 Task: Add Attachment from Google Drive to Card Card0000000215 in Board Board0000000054 in Workspace WS0000000018 in Trello. Add Cover Orange to Card Card0000000215 in Board Board0000000054 in Workspace WS0000000018 in Trello. Add "Add Label …" with "Title" Title0000000215 to Button Button0000000215 to Card Card0000000215 in Board Board0000000054 in Workspace WS0000000018 in Trello. Add Description DS0000000215 to Card Card0000000215 in Board Board0000000054 in Workspace WS0000000018 in Trello. Add Comment CM0000000215 to Card Card0000000215 in Board Board0000000054 in Workspace WS0000000018 in Trello
Action: Mouse moved to (366, 408)
Screenshot: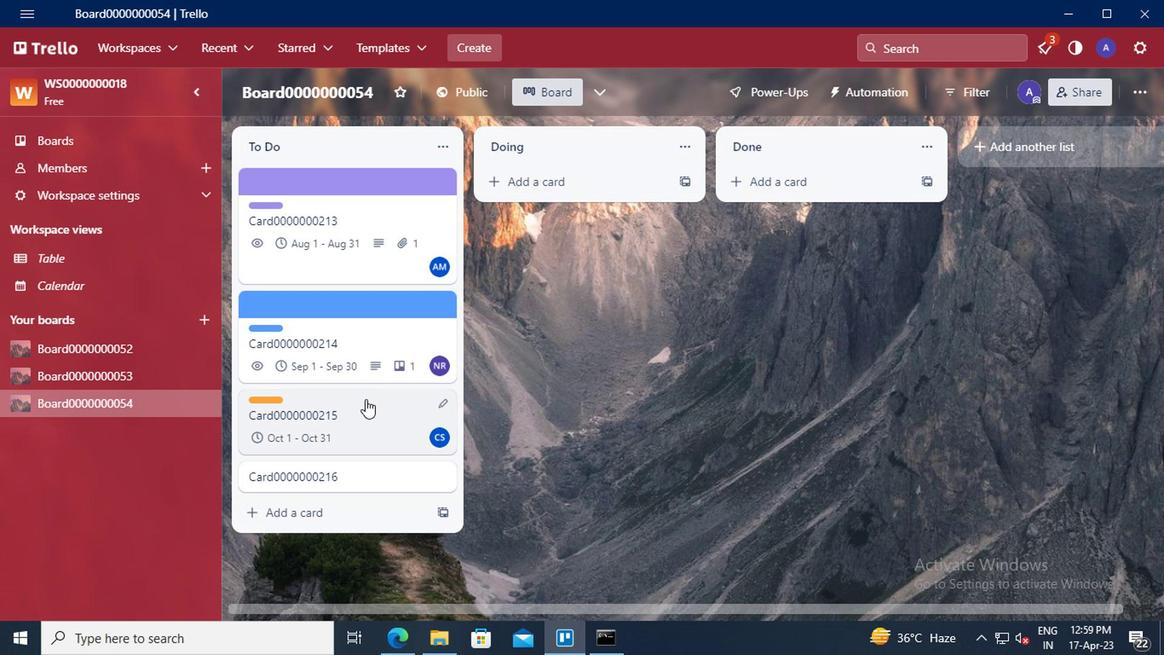 
Action: Mouse pressed left at (366, 408)
Screenshot: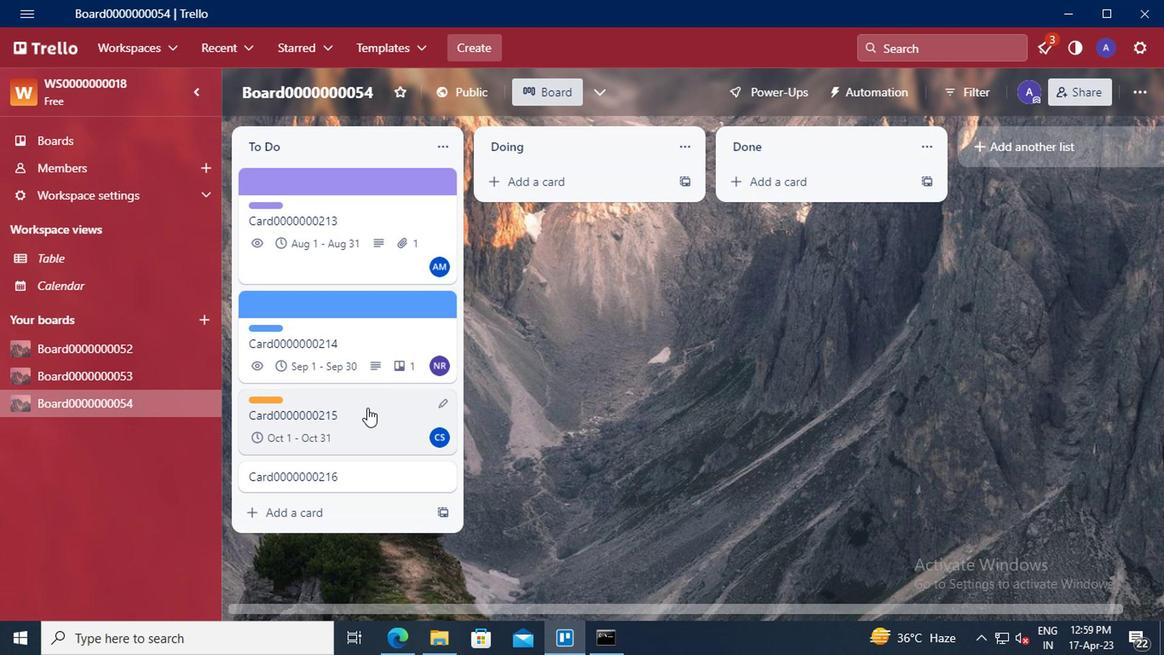 
Action: Mouse moved to (789, 299)
Screenshot: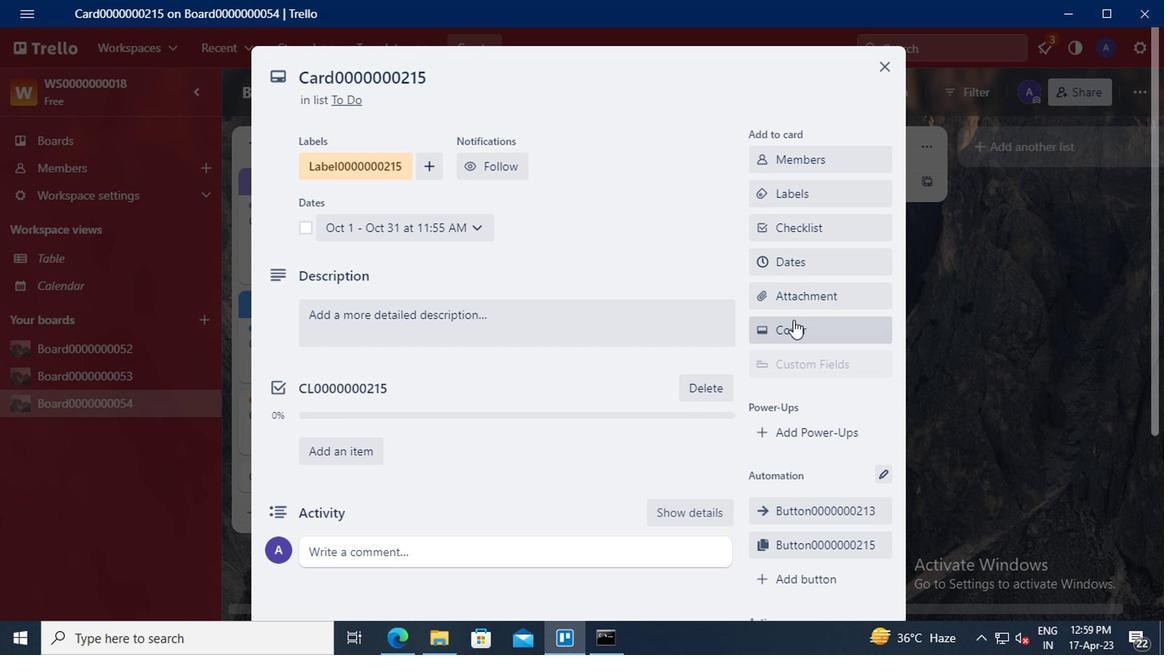 
Action: Mouse pressed left at (789, 299)
Screenshot: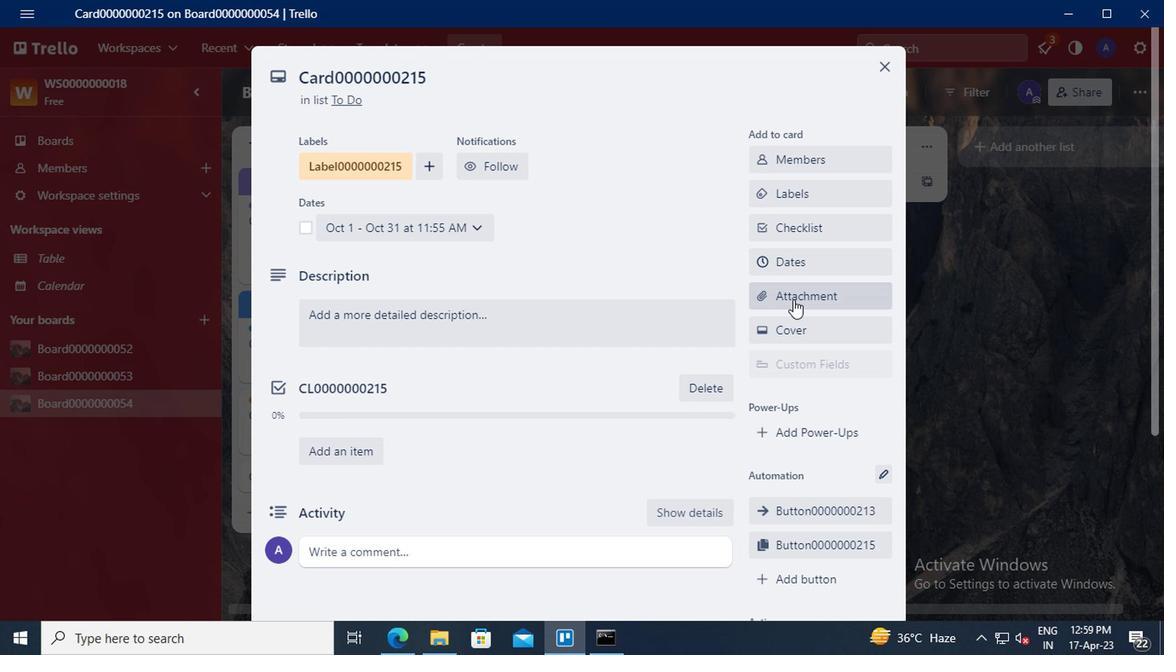 
Action: Mouse moved to (789, 206)
Screenshot: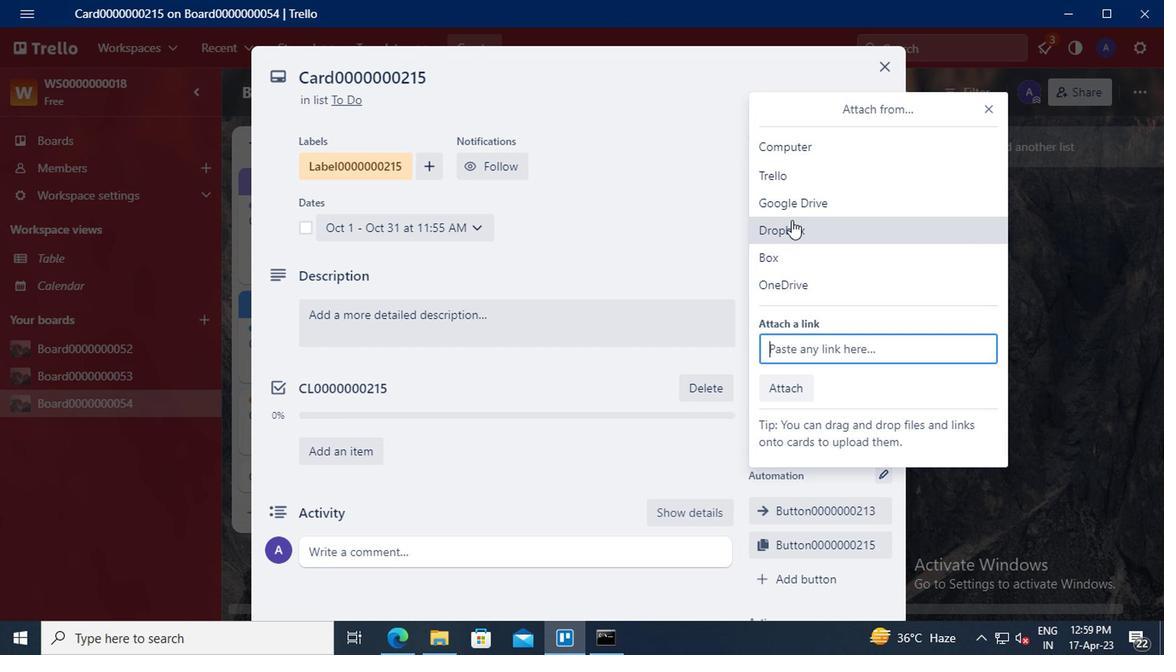 
Action: Mouse pressed left at (789, 206)
Screenshot: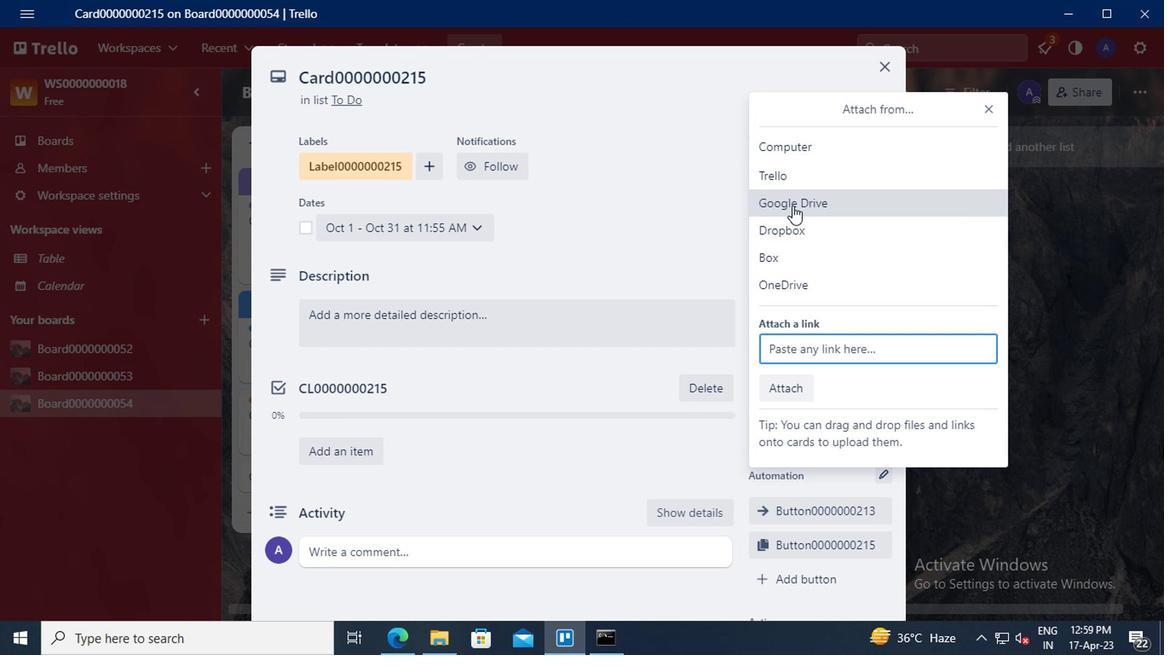 
Action: Mouse moved to (266, 285)
Screenshot: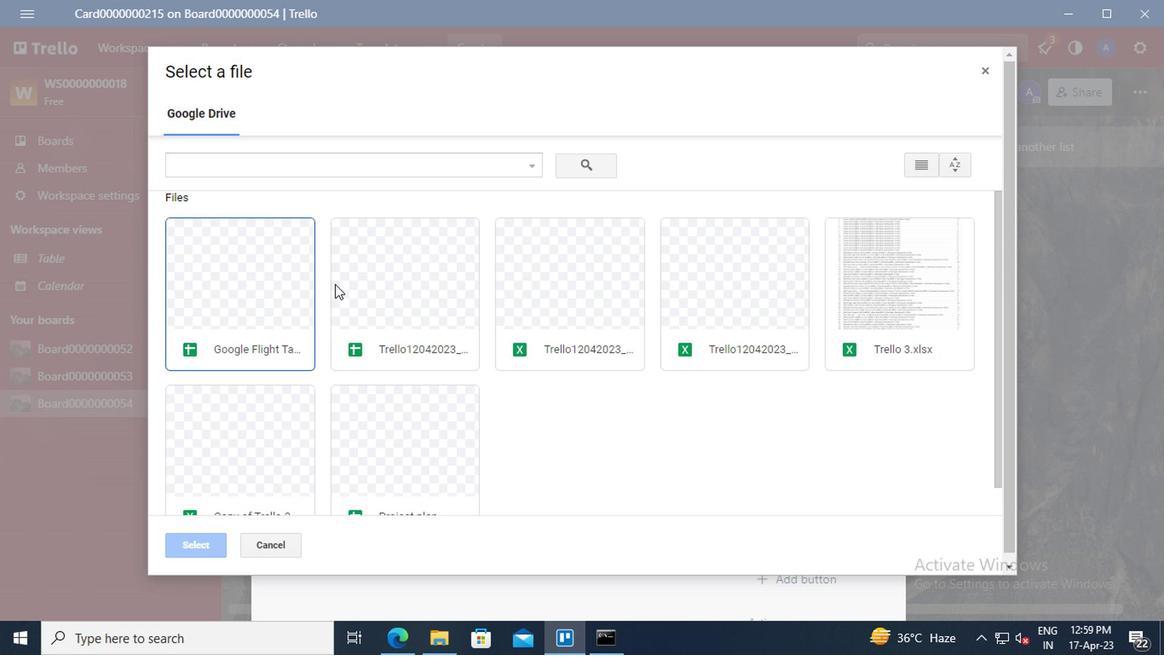 
Action: Mouse pressed left at (266, 285)
Screenshot: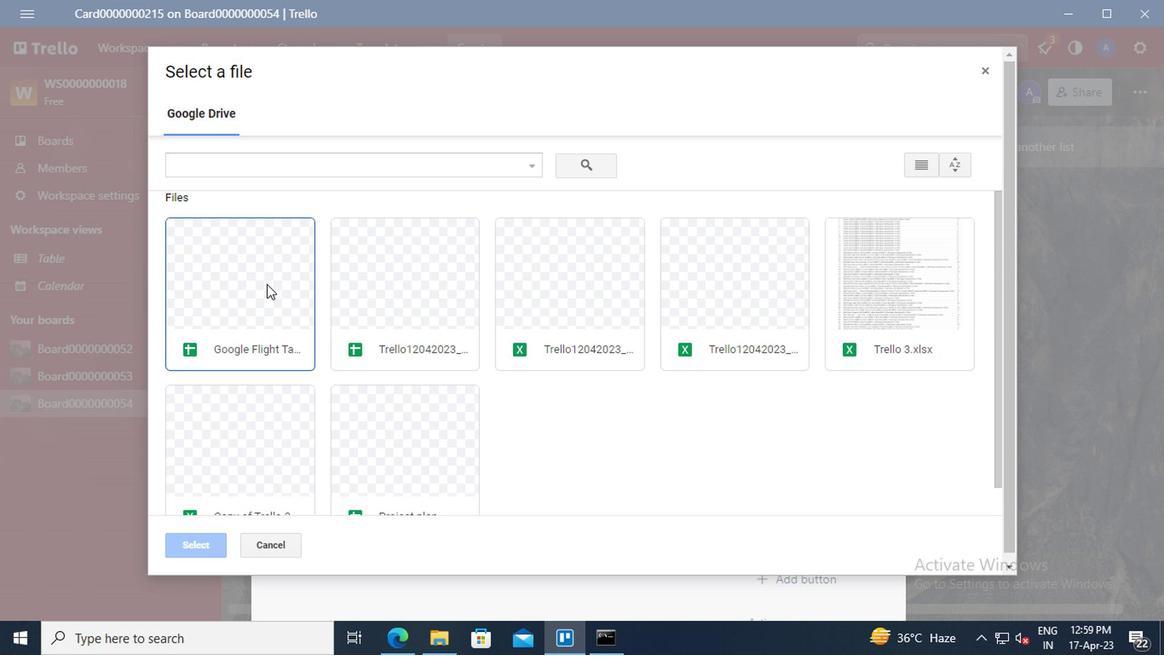 
Action: Mouse moved to (212, 551)
Screenshot: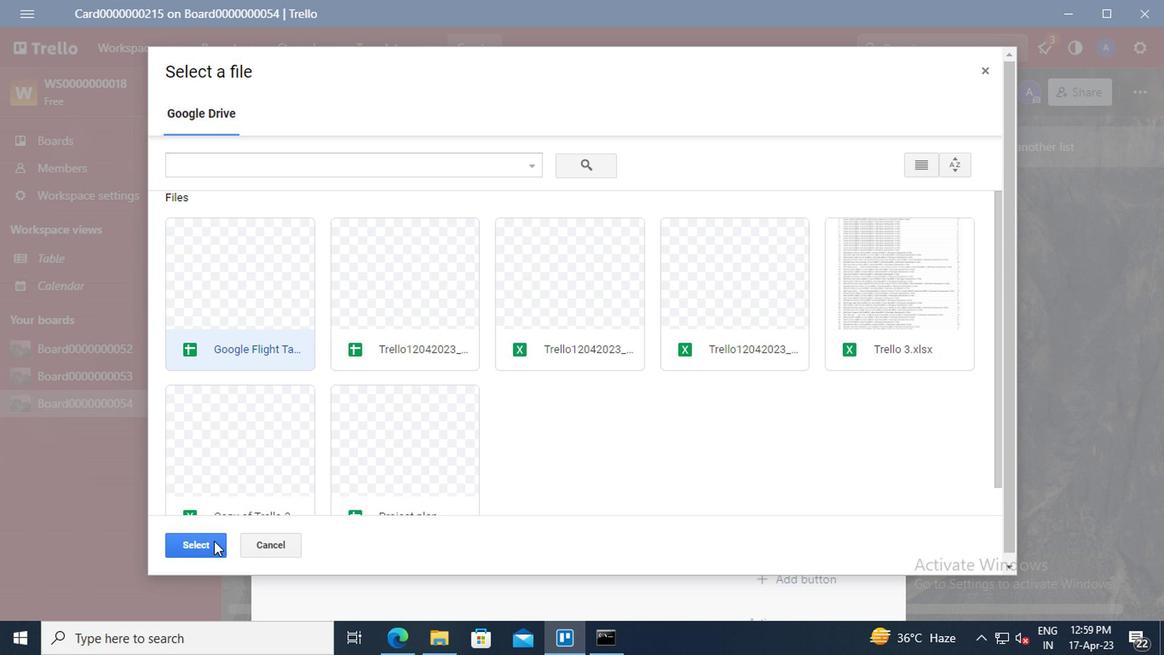 
Action: Mouse pressed left at (212, 551)
Screenshot: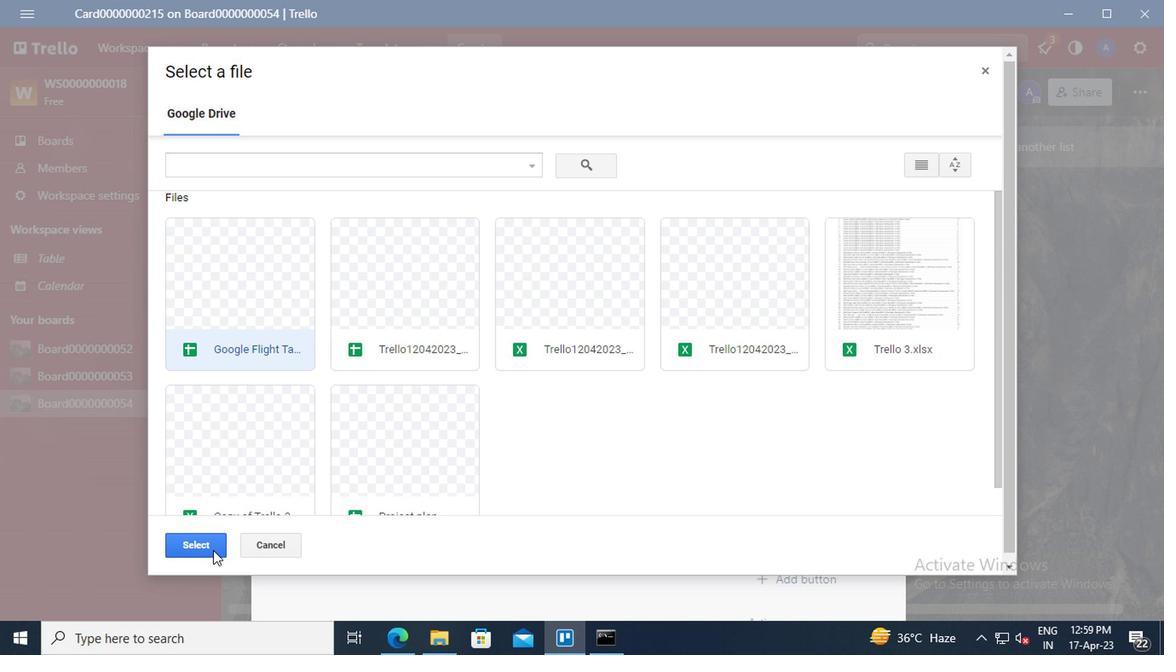 
Action: Mouse moved to (778, 332)
Screenshot: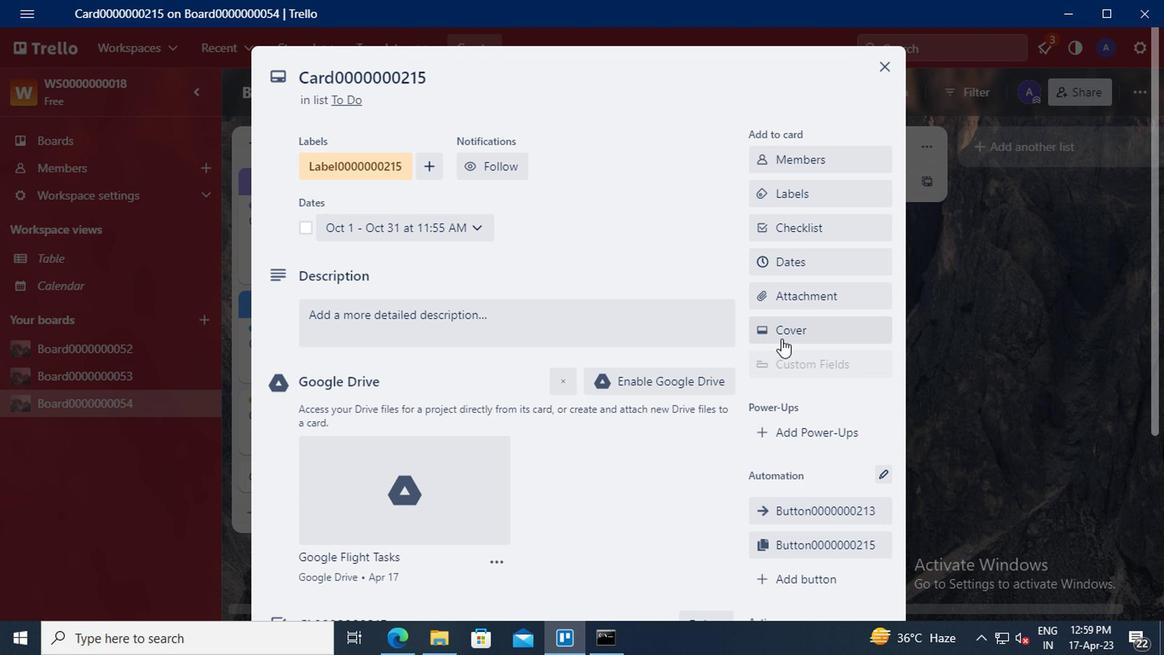 
Action: Mouse pressed left at (778, 332)
Screenshot: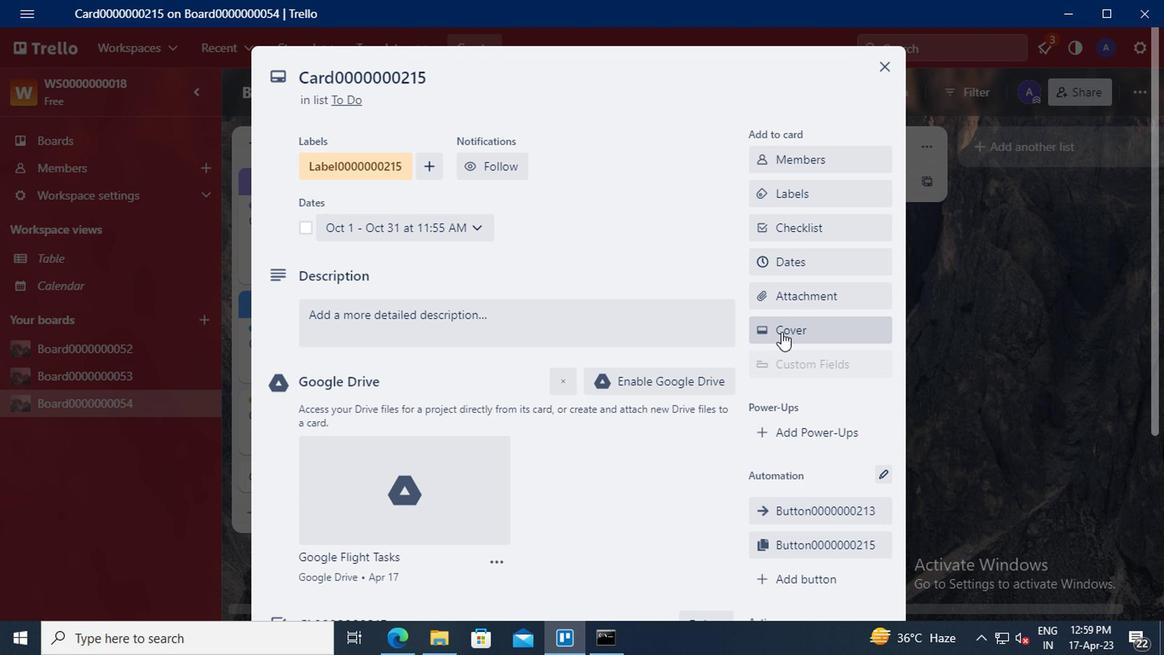 
Action: Mouse moved to (869, 282)
Screenshot: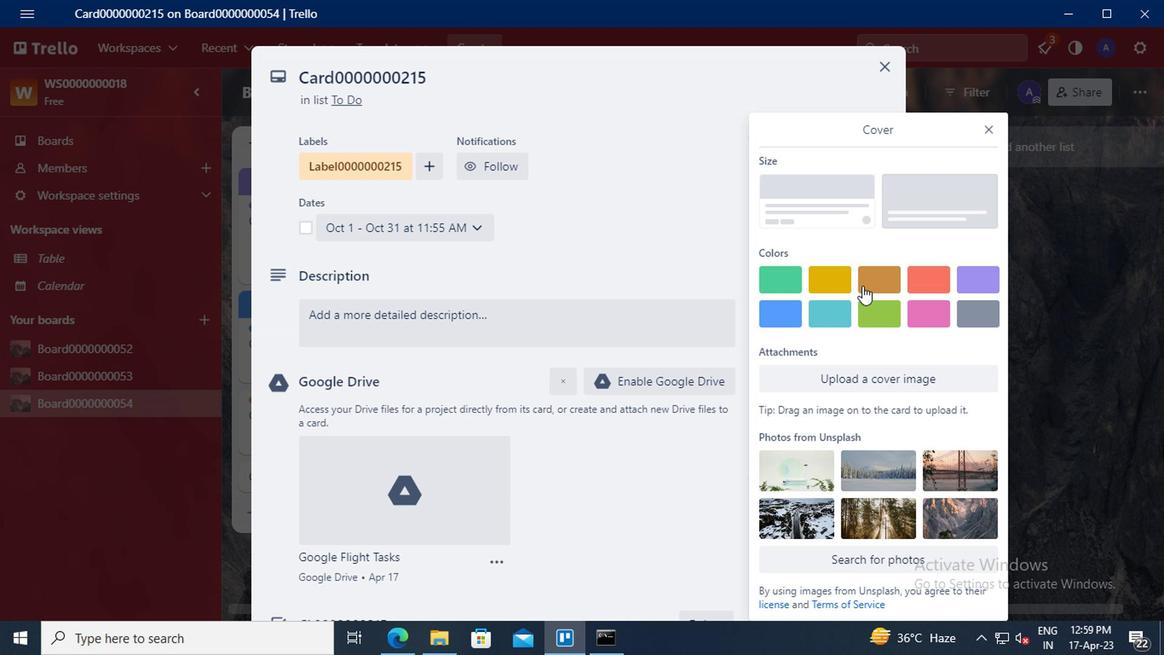 
Action: Mouse pressed left at (869, 282)
Screenshot: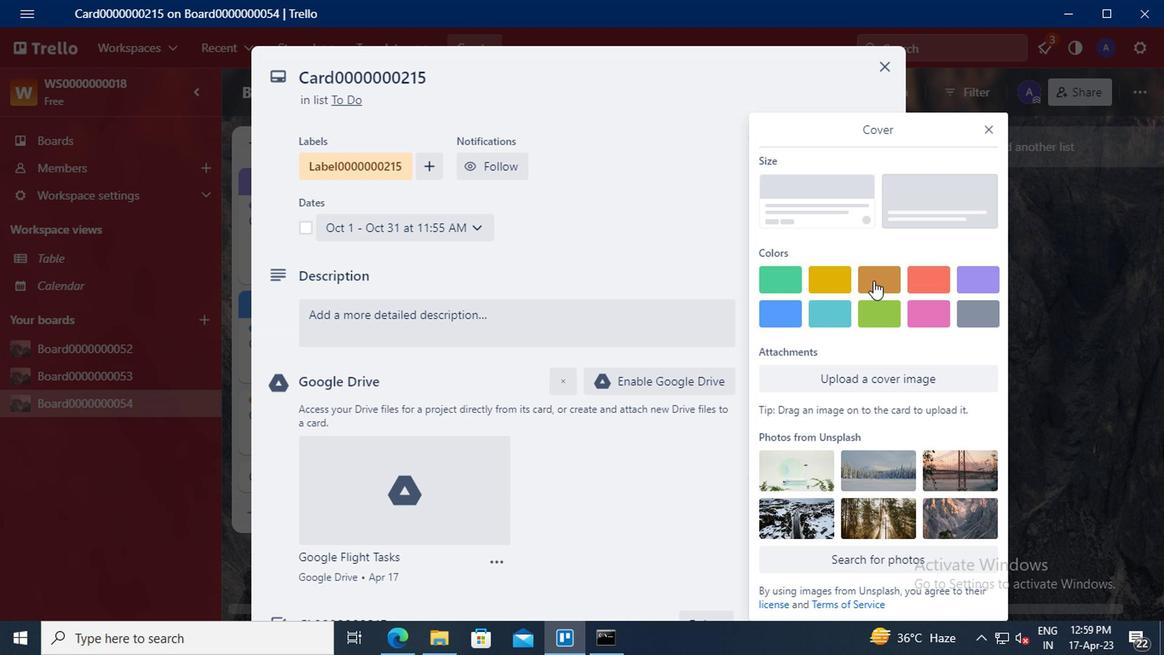 
Action: Mouse moved to (985, 97)
Screenshot: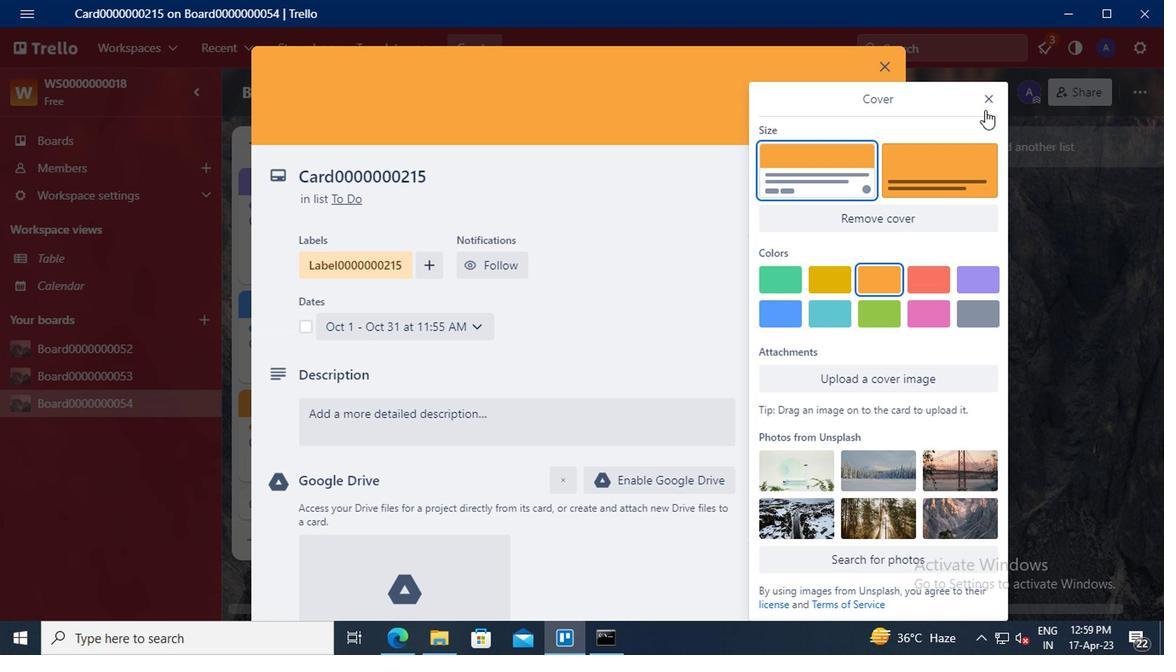 
Action: Mouse pressed left at (985, 97)
Screenshot: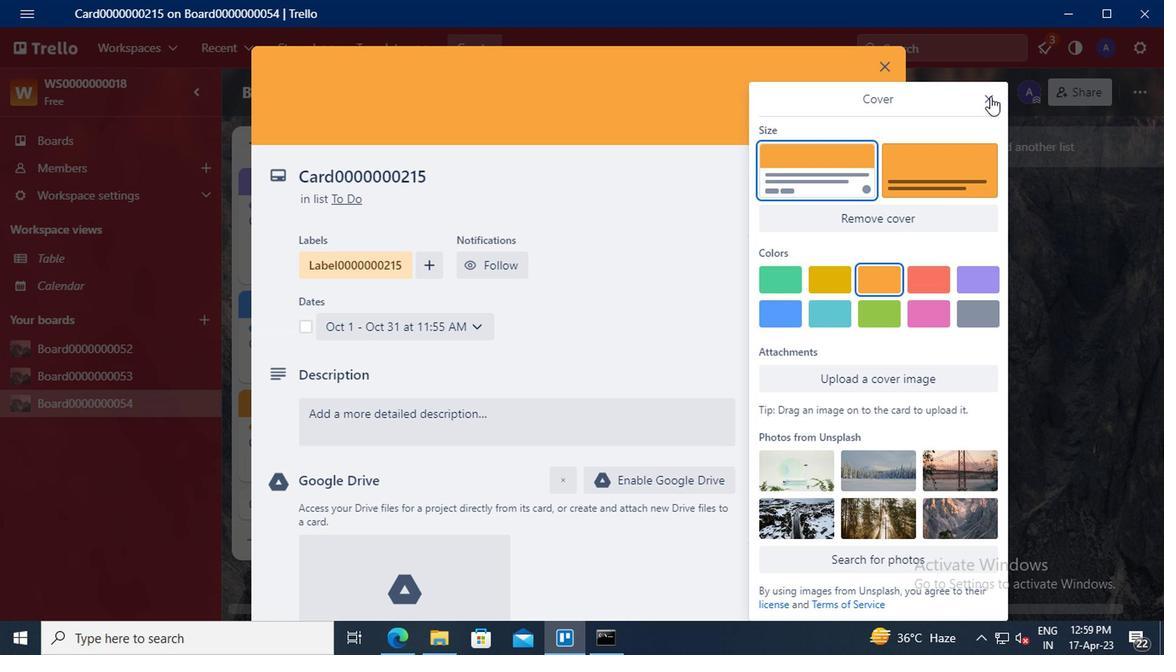 
Action: Mouse moved to (826, 269)
Screenshot: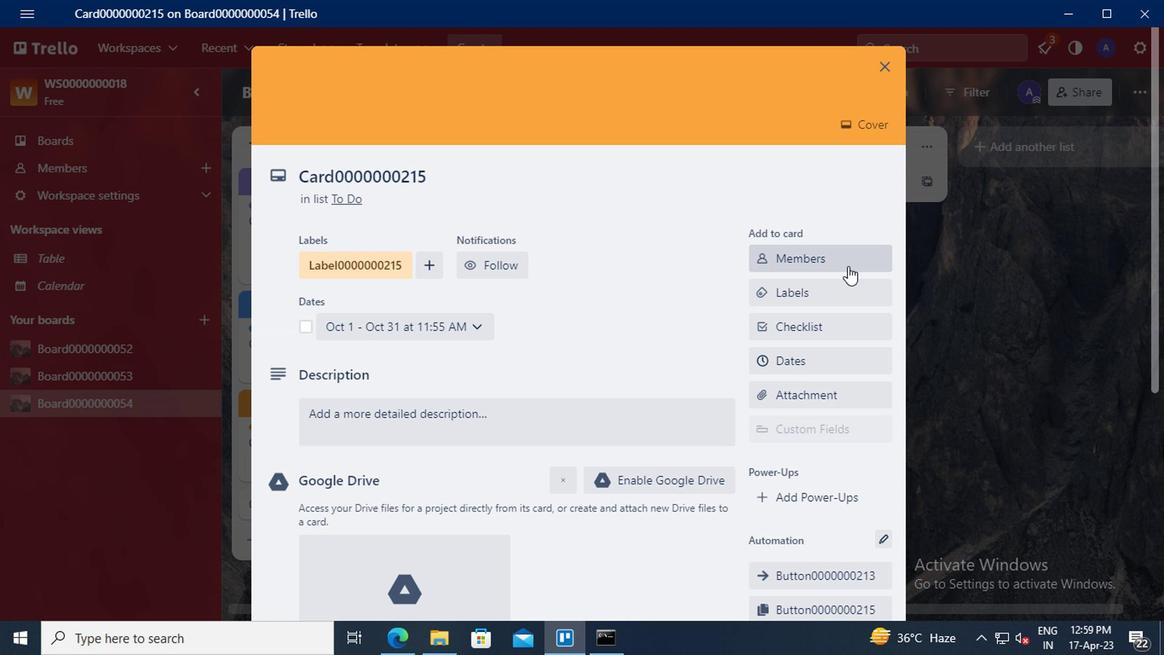 
Action: Mouse scrolled (826, 269) with delta (0, 0)
Screenshot: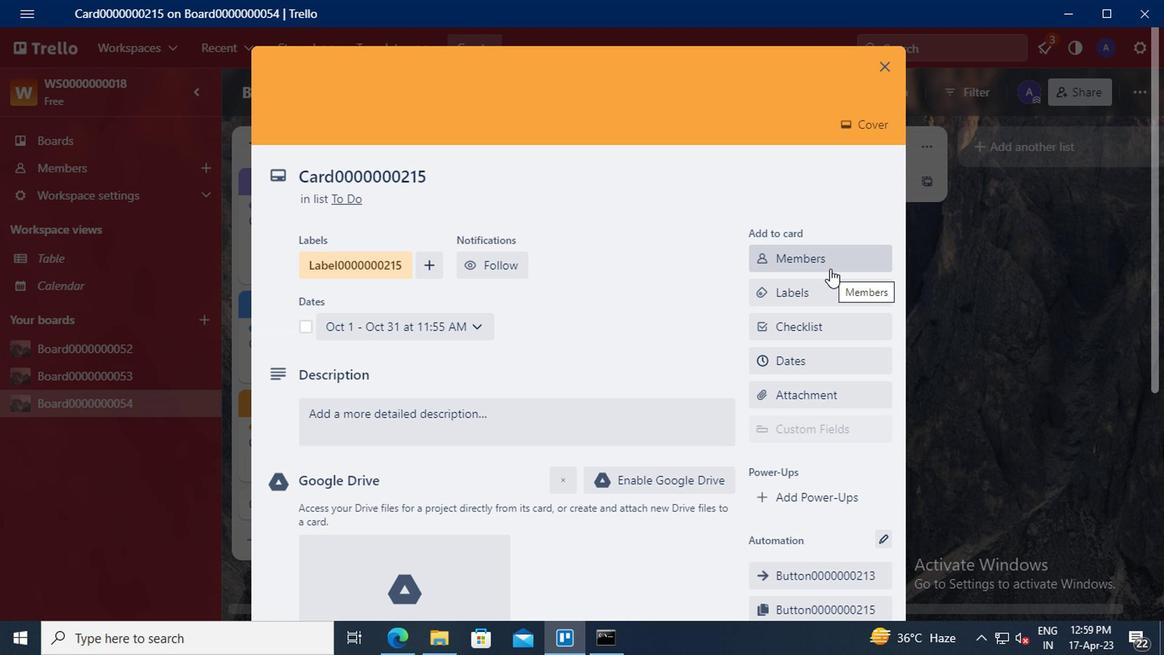 
Action: Mouse scrolled (826, 269) with delta (0, 0)
Screenshot: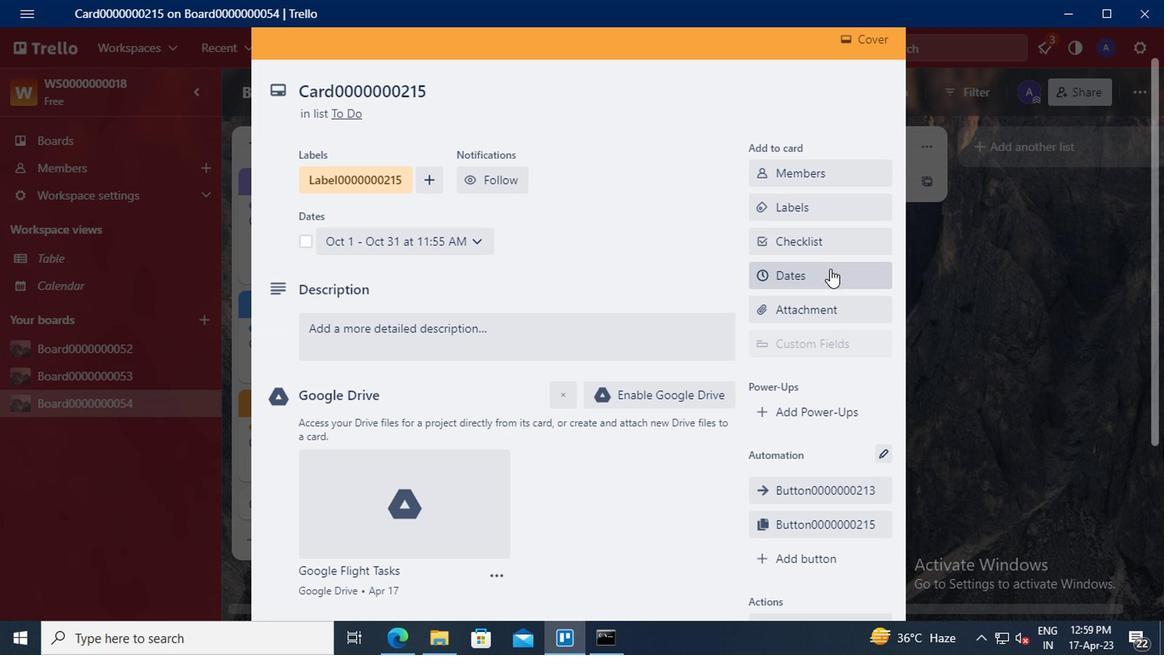 
Action: Mouse moved to (821, 345)
Screenshot: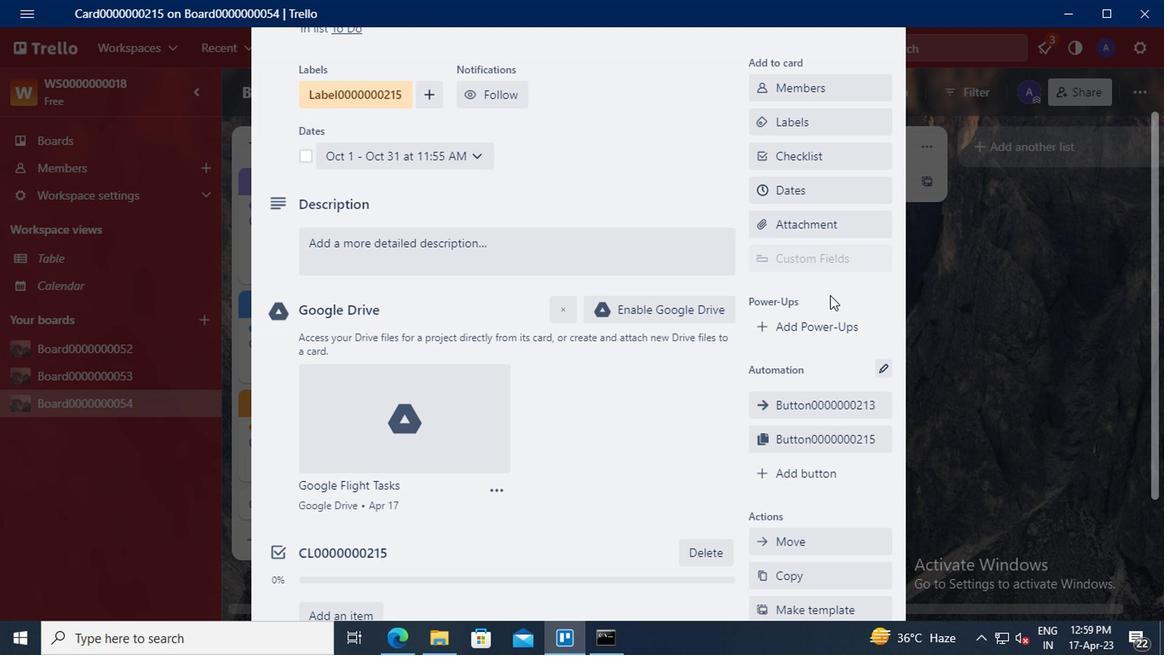 
Action: Mouse scrolled (821, 343) with delta (0, -1)
Screenshot: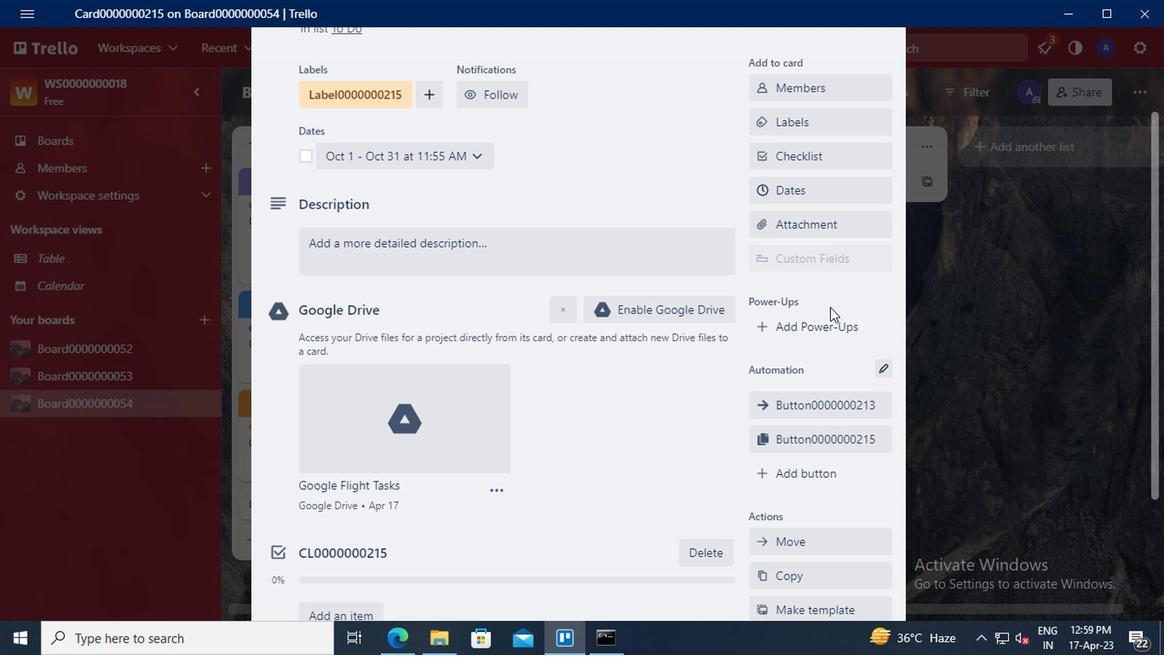 
Action: Mouse moved to (823, 382)
Screenshot: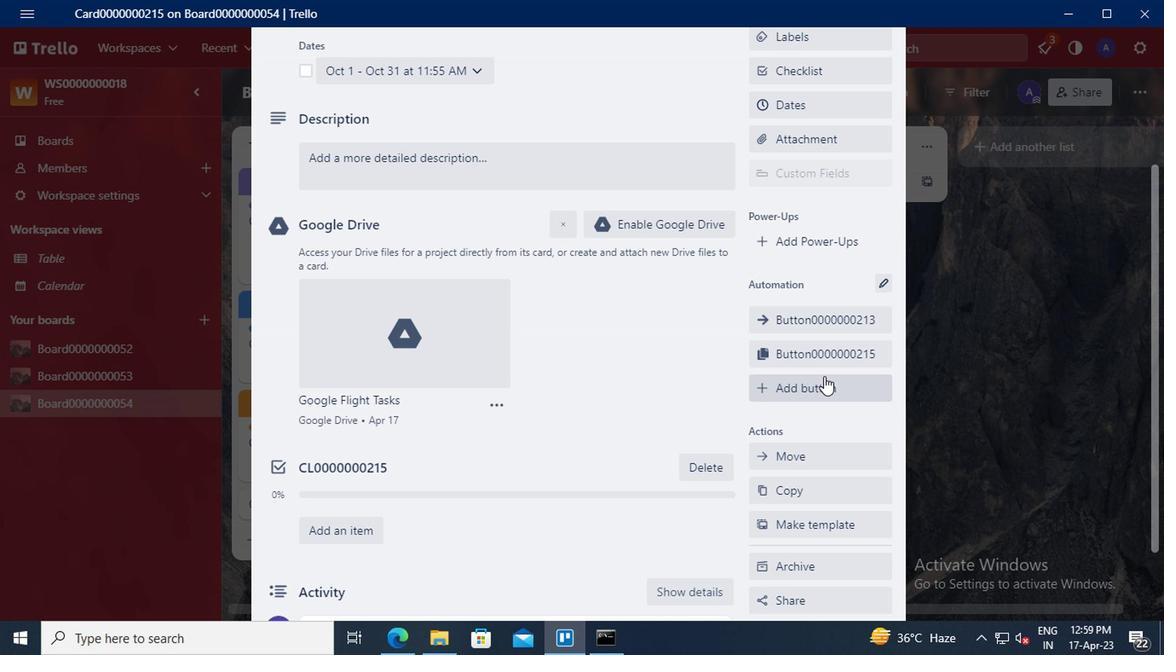 
Action: Mouse pressed left at (823, 382)
Screenshot: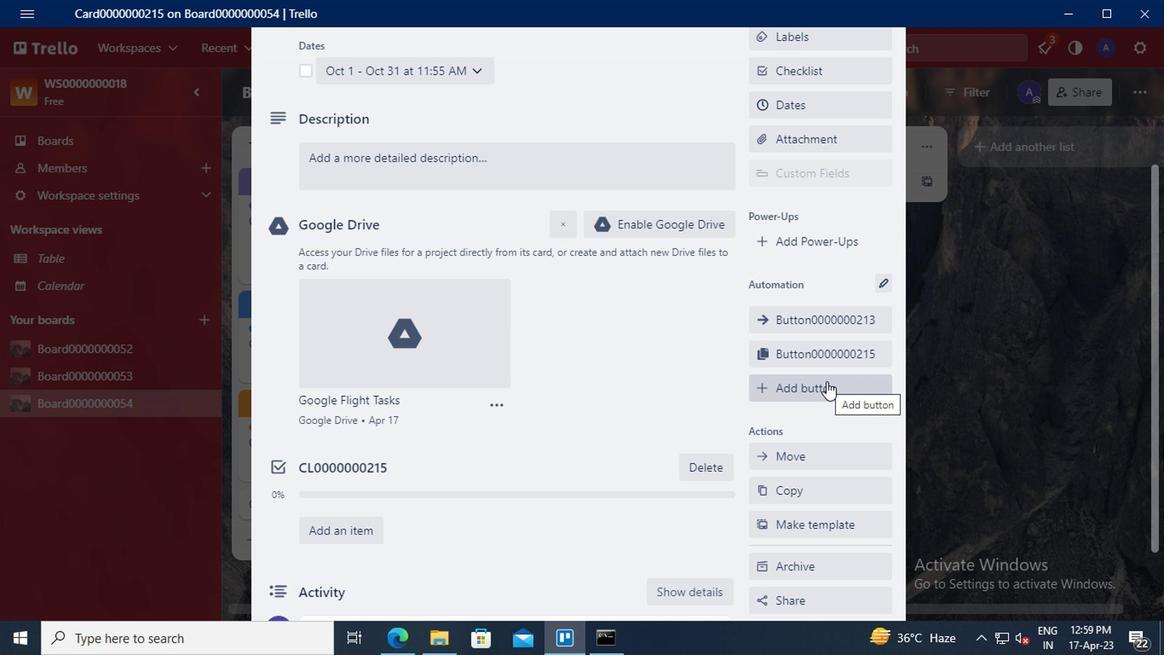 
Action: Mouse moved to (823, 233)
Screenshot: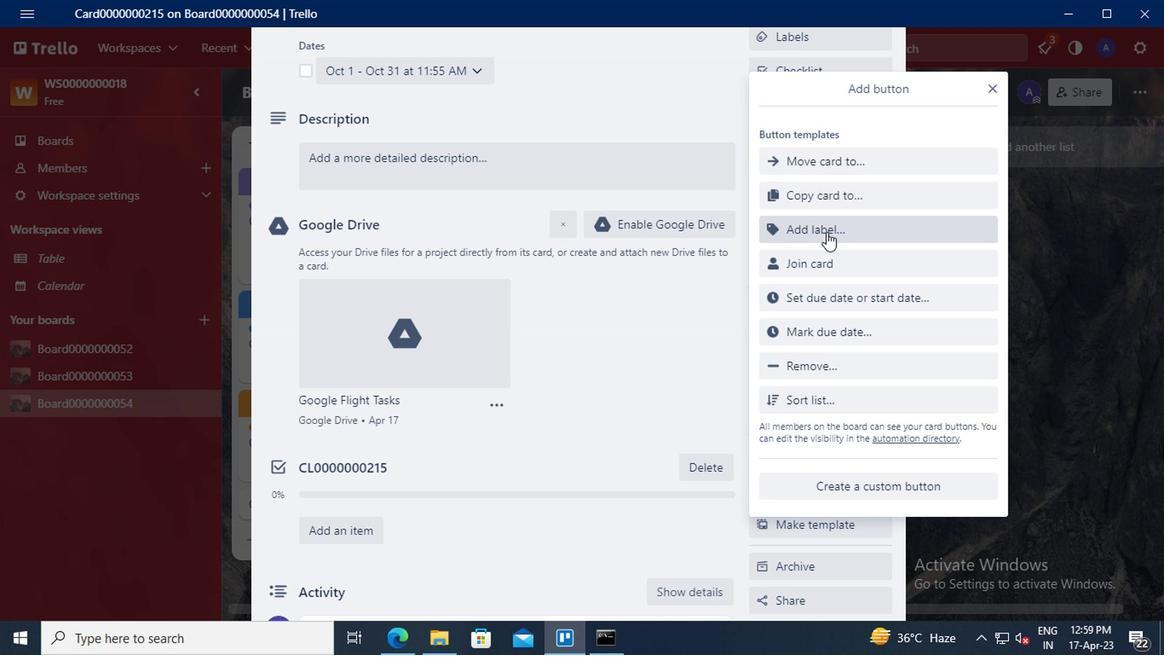 
Action: Mouse pressed left at (823, 233)
Screenshot: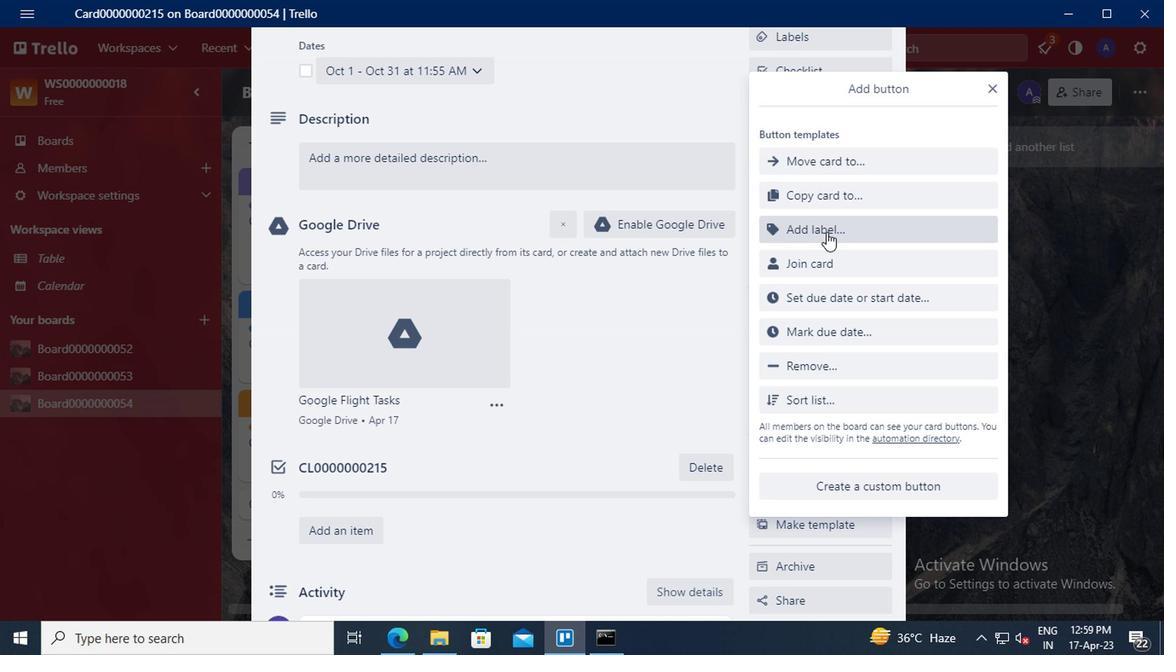 
Action: Mouse moved to (836, 166)
Screenshot: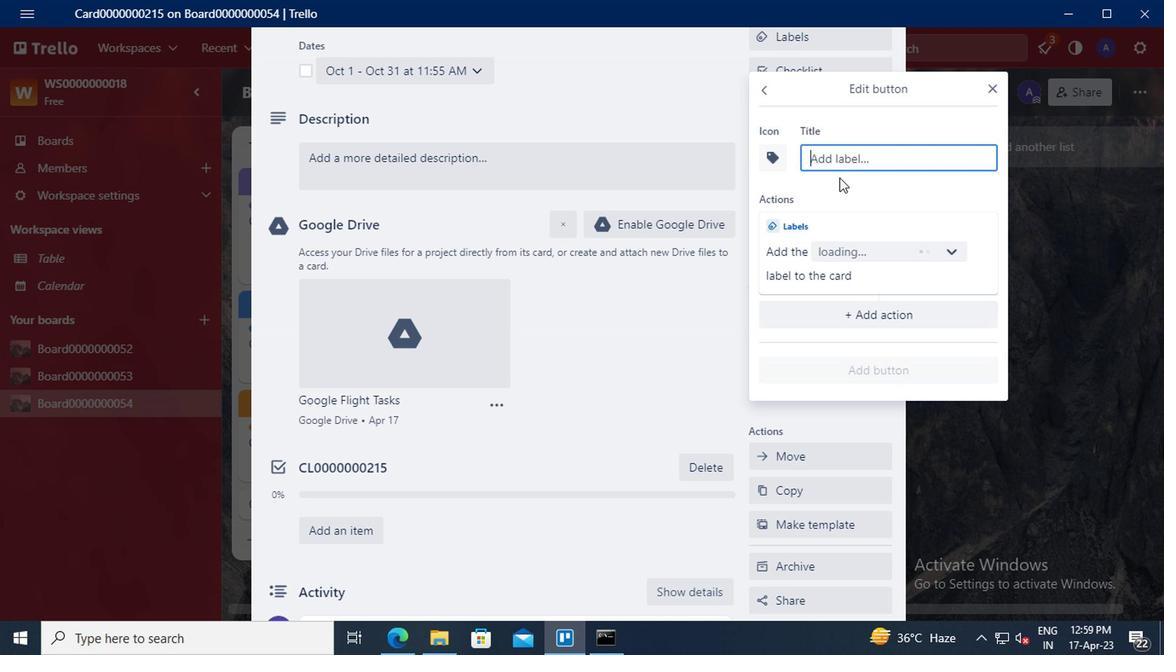 
Action: Mouse pressed left at (836, 166)
Screenshot: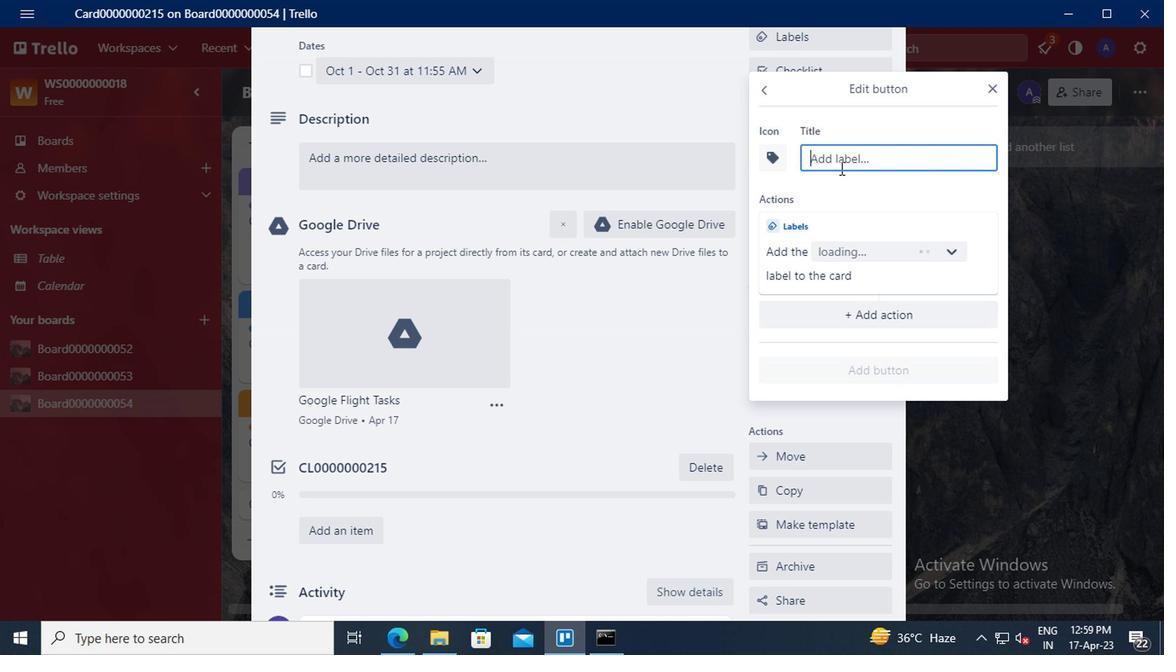 
Action: Key pressed <Key.shift>TITLE0000000215
Screenshot: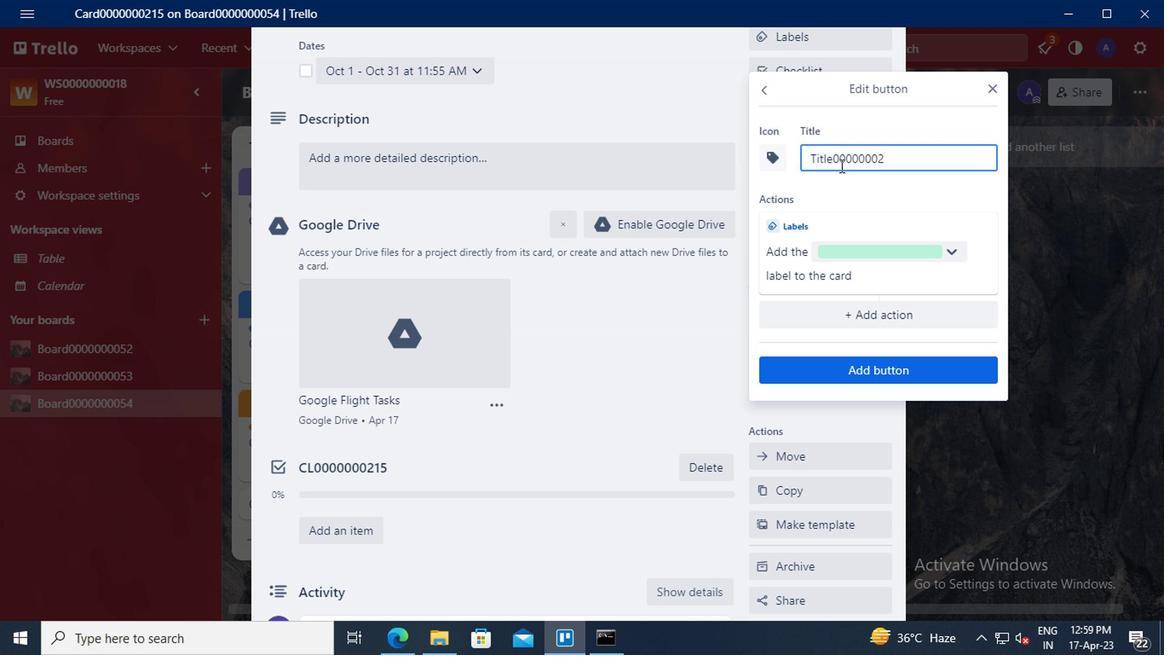 
Action: Mouse moved to (861, 368)
Screenshot: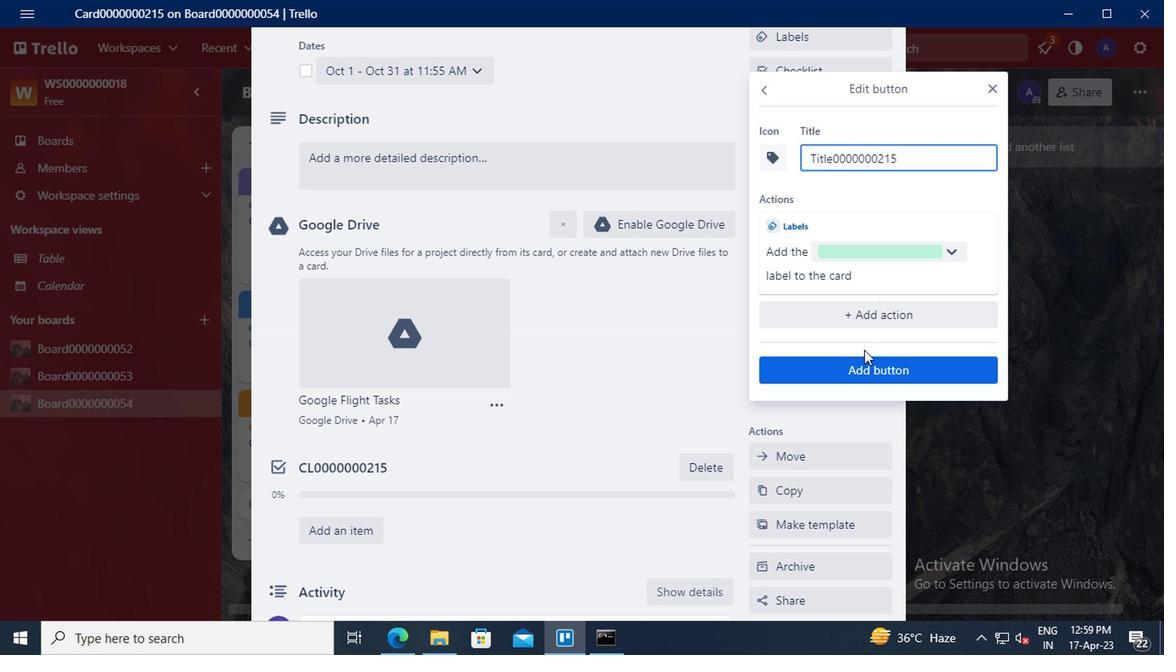 
Action: Mouse pressed left at (861, 368)
Screenshot: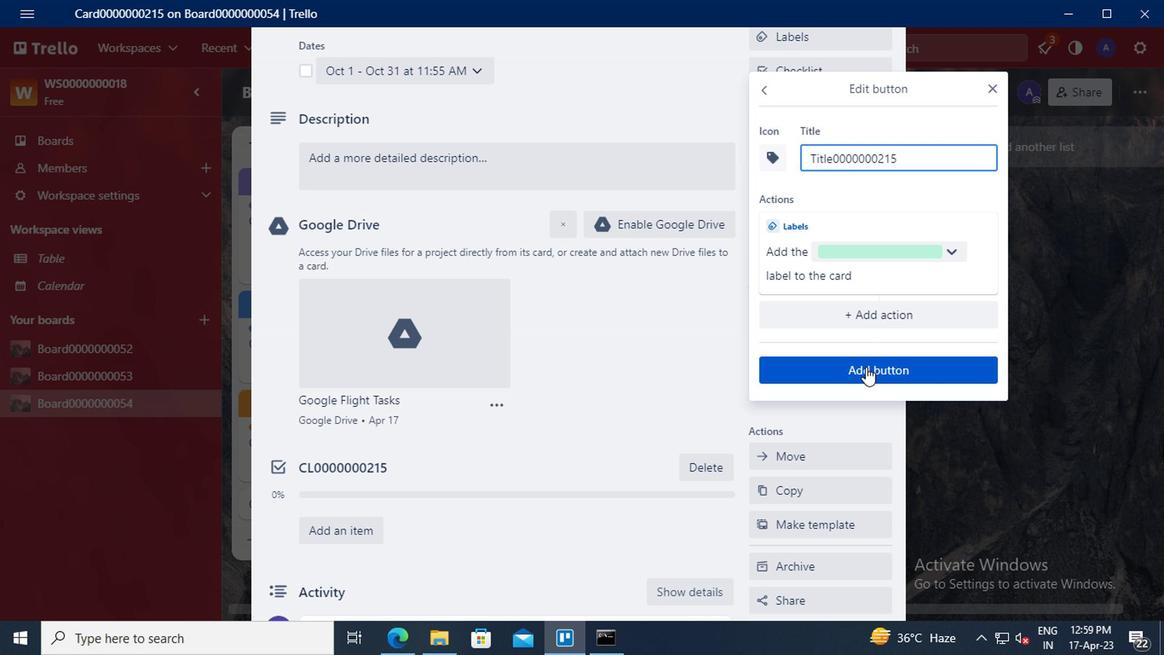 
Action: Mouse moved to (647, 398)
Screenshot: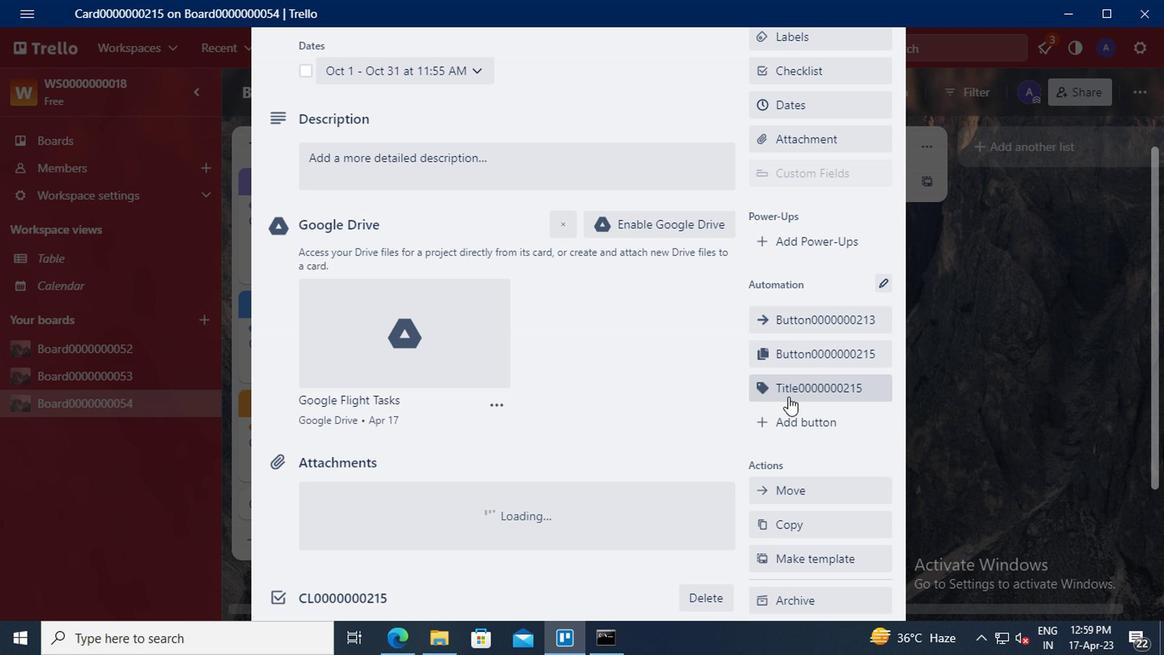 
Action: Mouse scrolled (647, 399) with delta (0, 1)
Screenshot: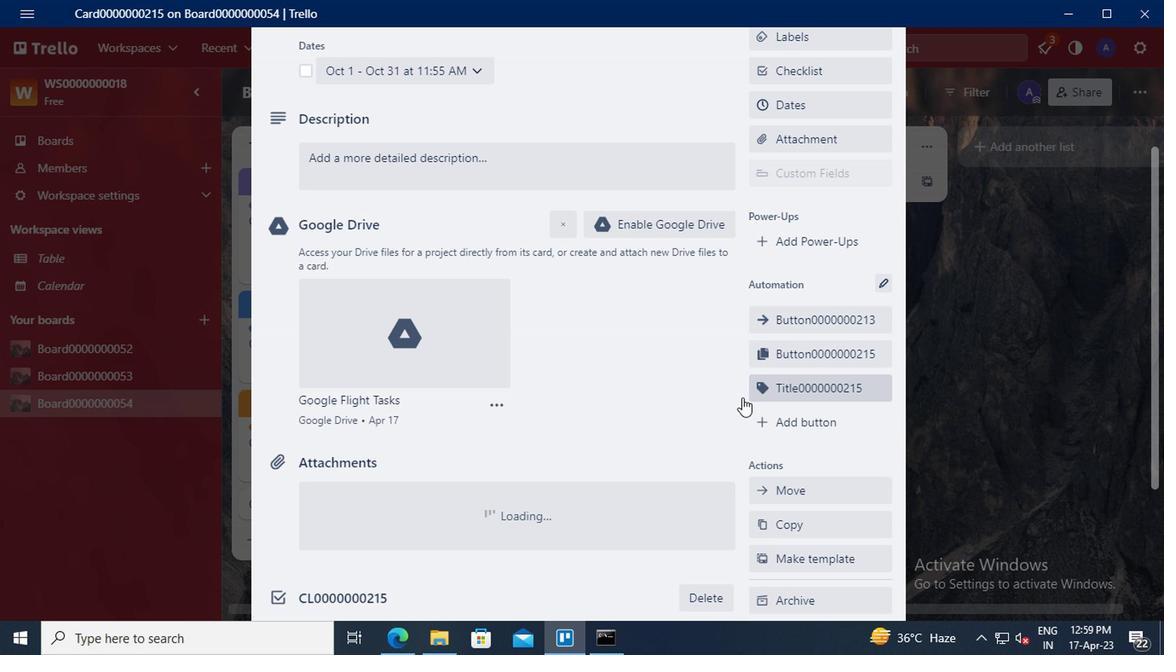 
Action: Mouse scrolled (647, 399) with delta (0, 1)
Screenshot: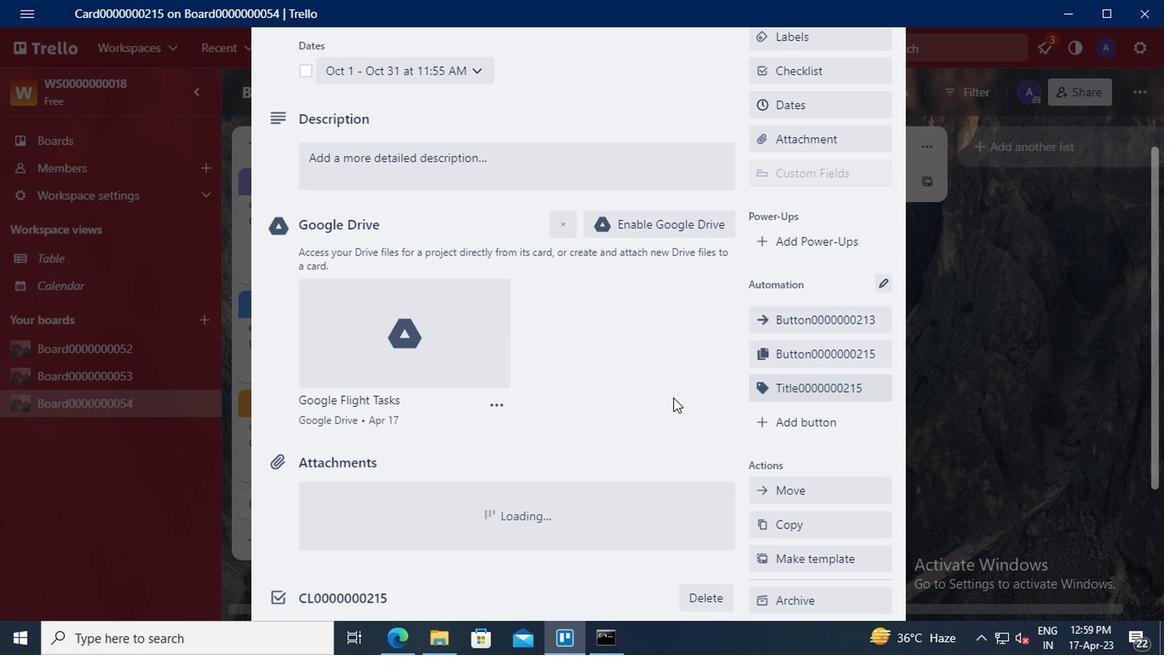 
Action: Mouse moved to (381, 340)
Screenshot: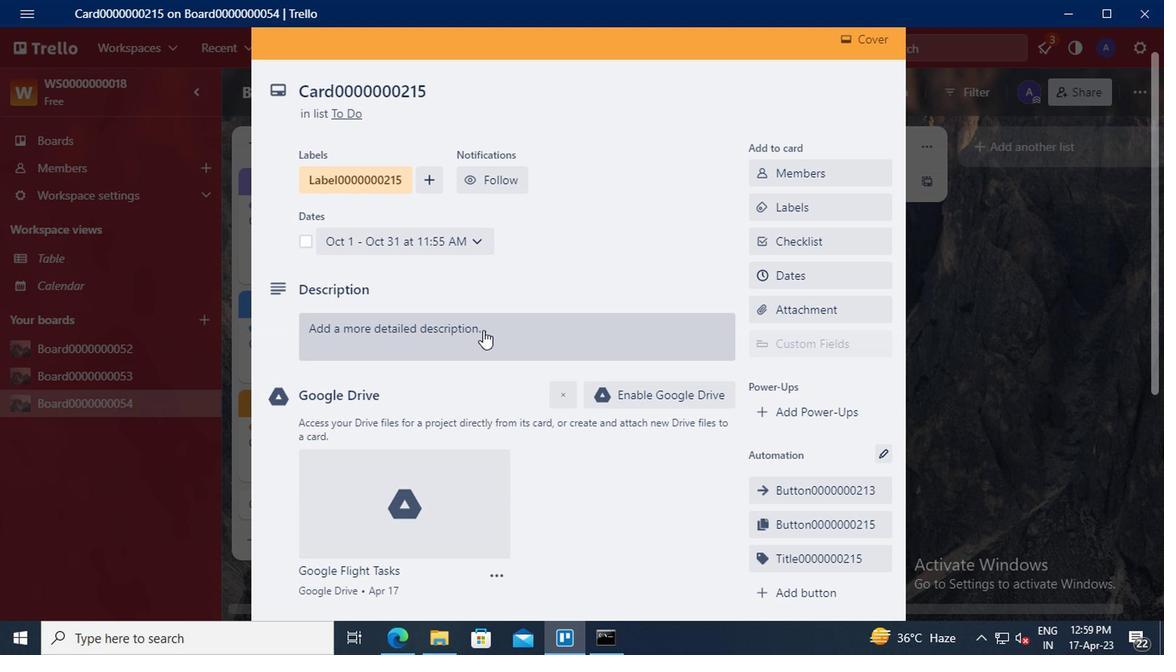 
Action: Mouse pressed left at (381, 340)
Screenshot: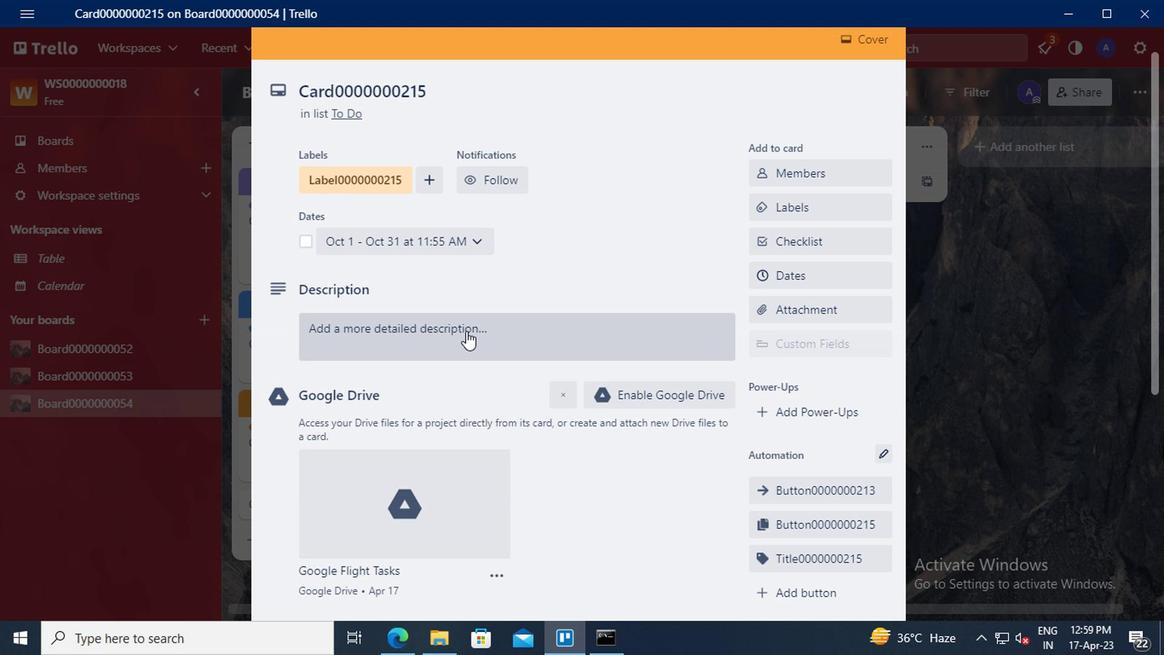 
Action: Mouse moved to (329, 389)
Screenshot: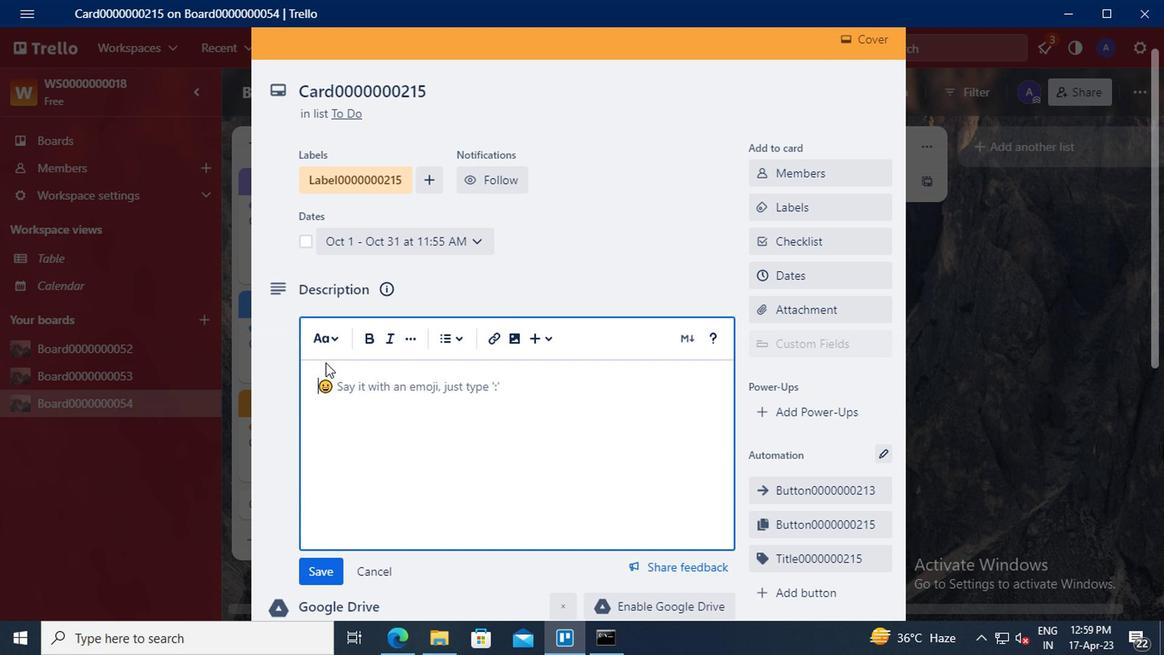 
Action: Mouse pressed left at (329, 389)
Screenshot: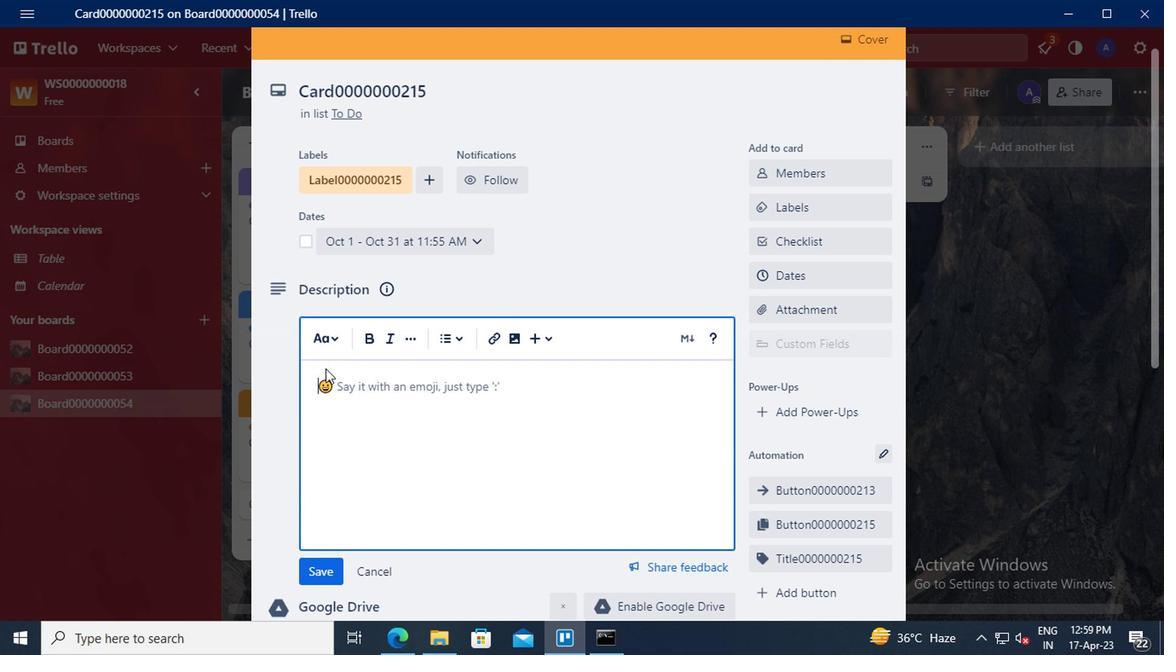 
Action: Key pressed <Key.shift>DS0000000215
Screenshot: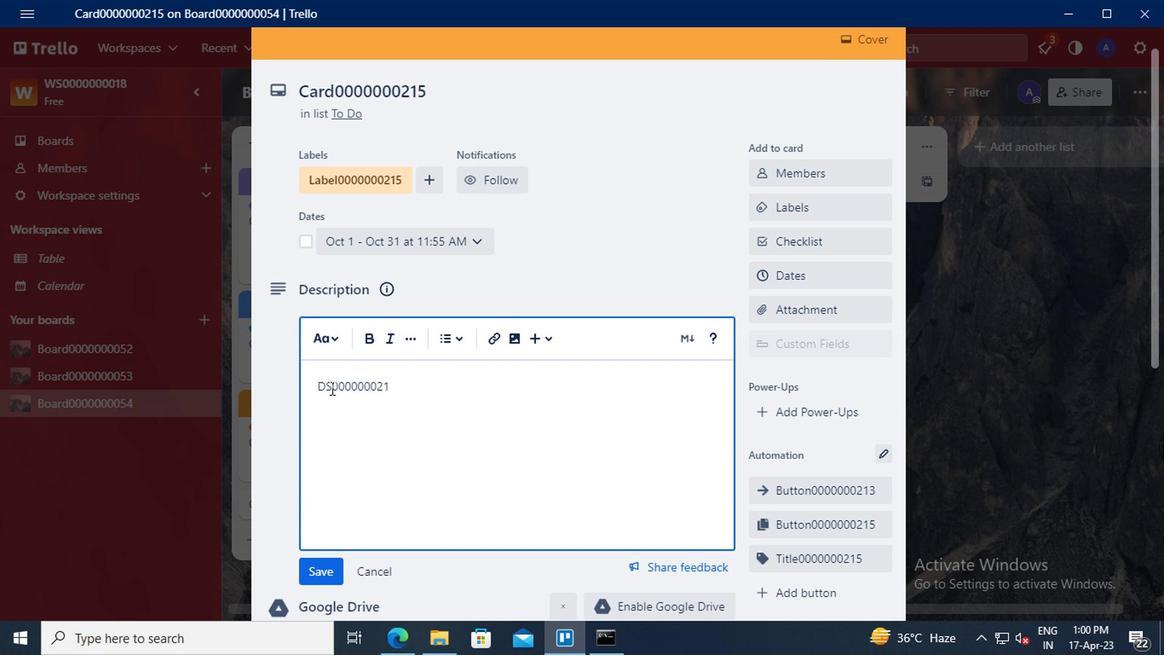 
Action: Mouse scrolled (329, 388) with delta (0, -1)
Screenshot: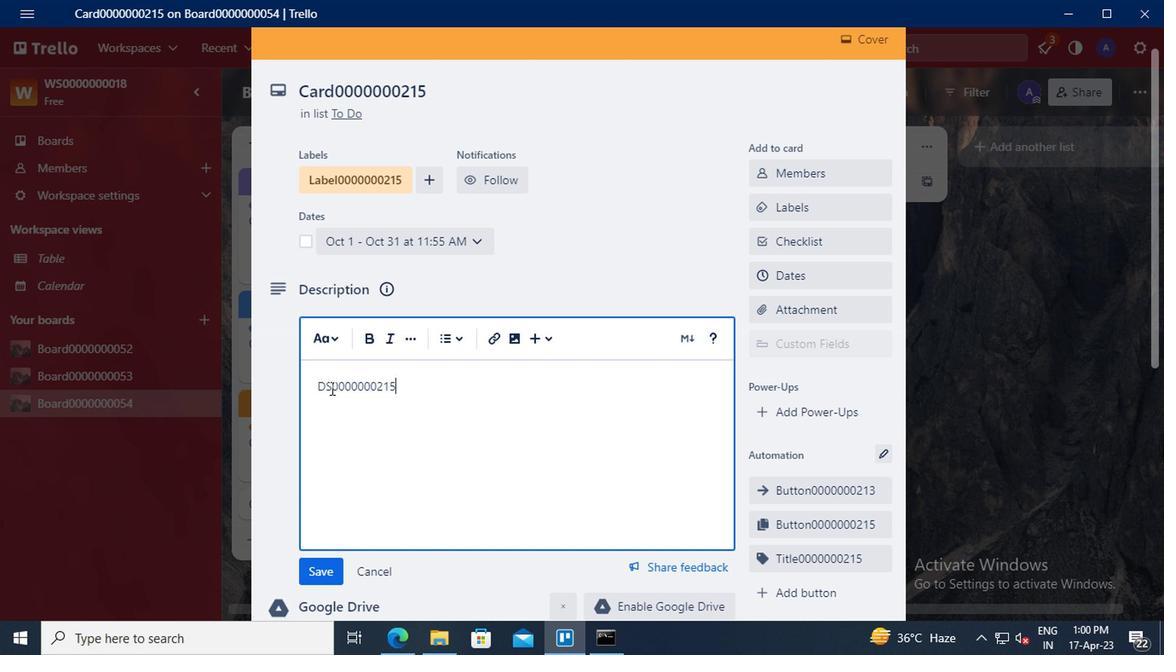 
Action: Mouse moved to (325, 477)
Screenshot: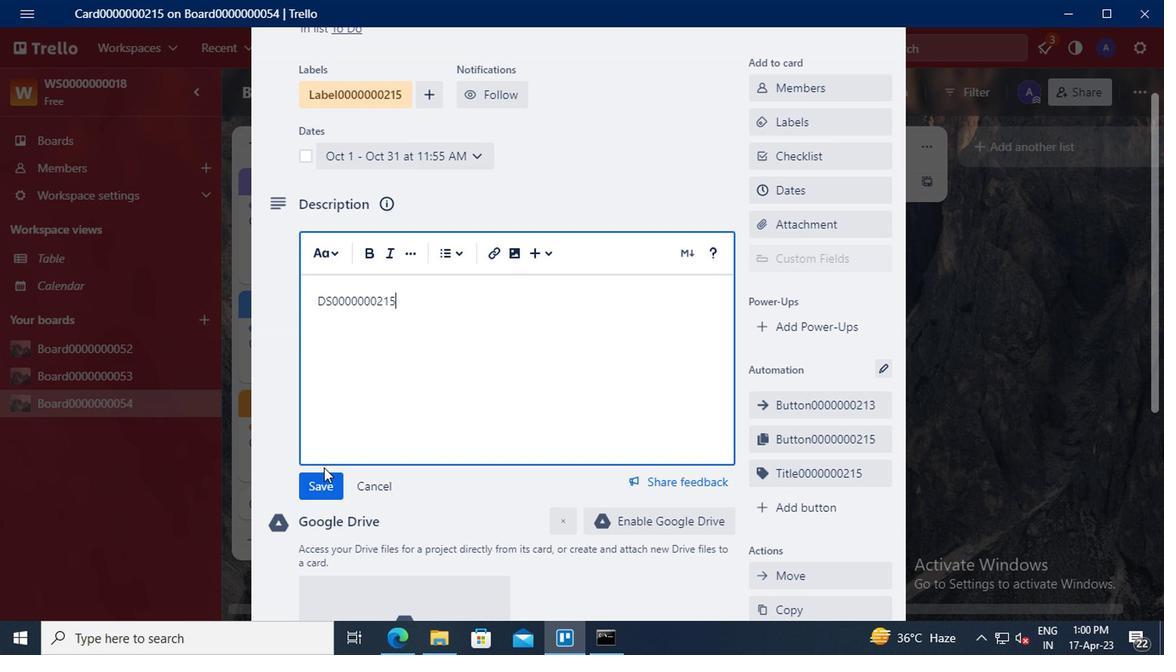 
Action: Mouse pressed left at (325, 477)
Screenshot: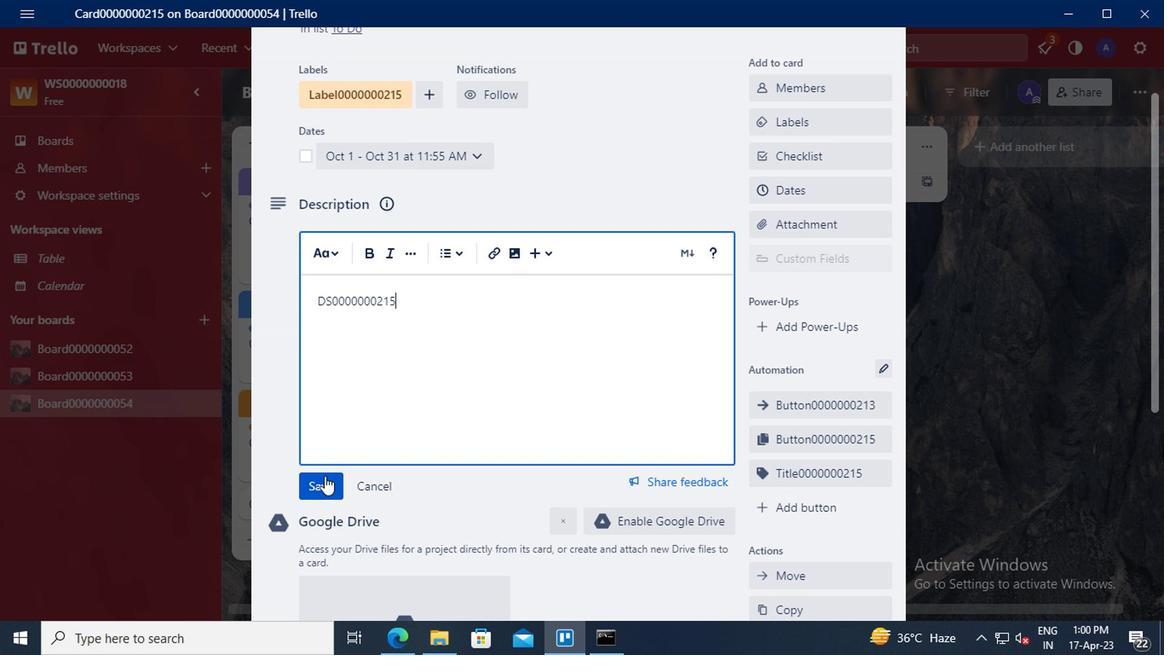 
Action: Mouse scrolled (325, 477) with delta (0, 0)
Screenshot: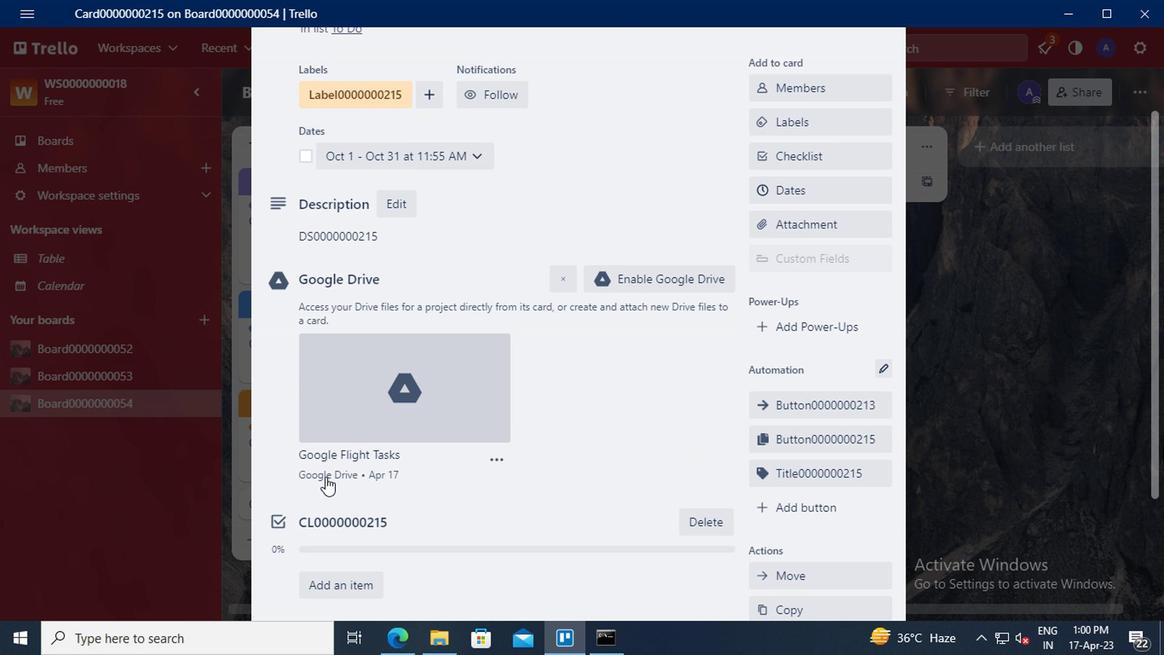 
Action: Mouse scrolled (325, 477) with delta (0, 0)
Screenshot: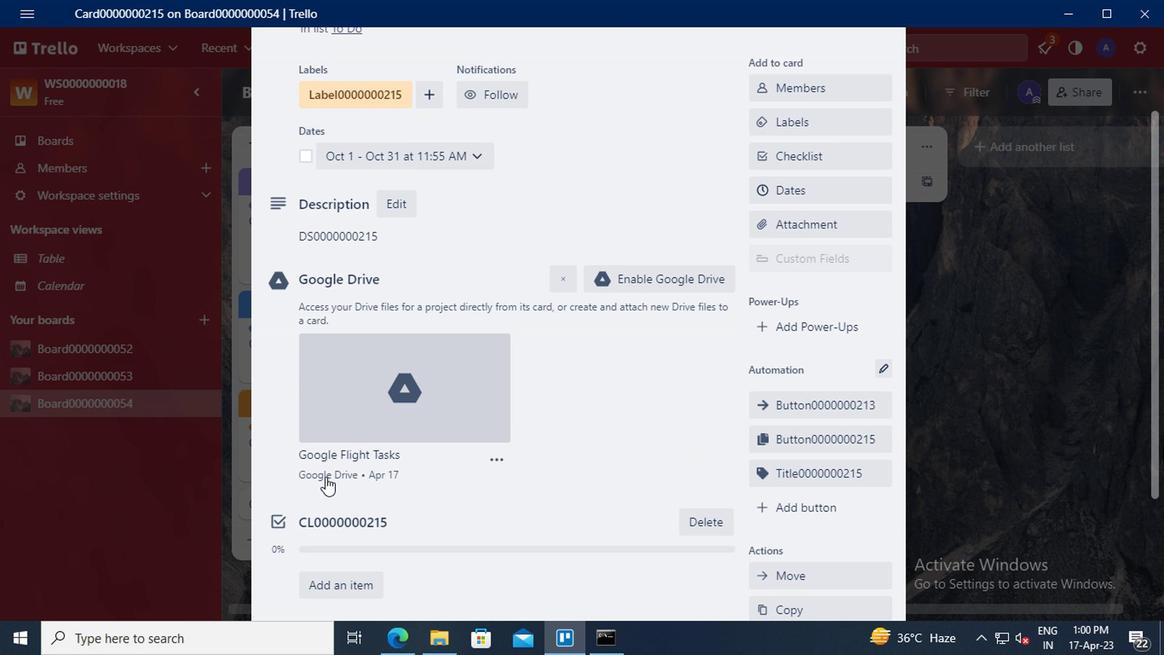 
Action: Mouse scrolled (325, 477) with delta (0, 0)
Screenshot: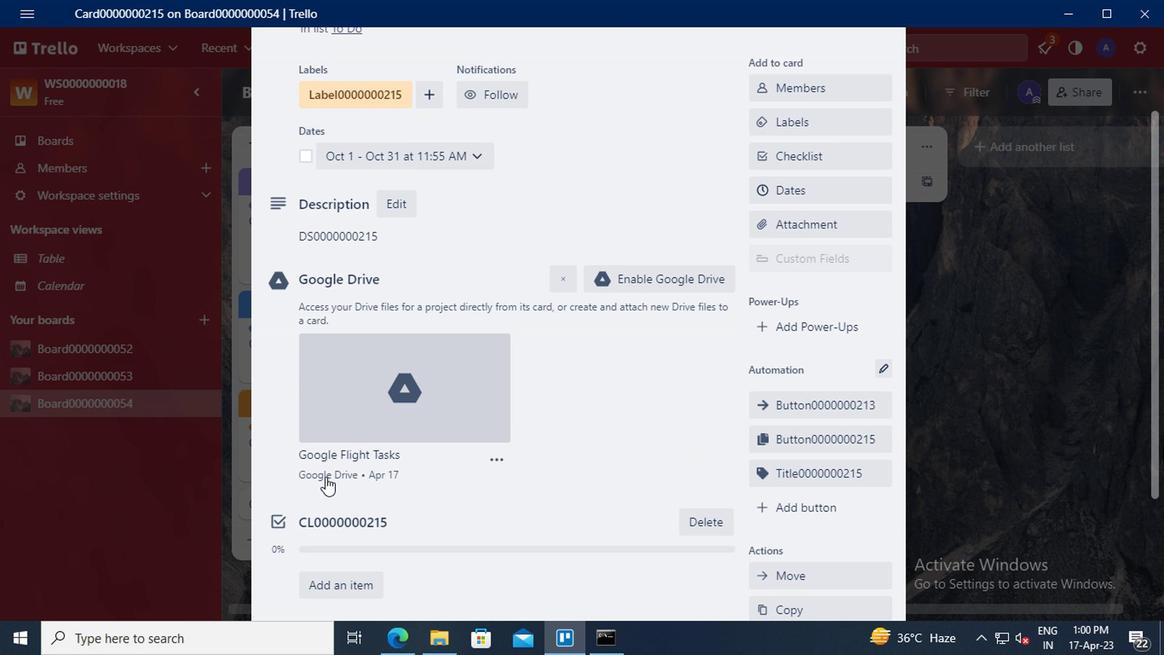 
Action: Mouse moved to (357, 490)
Screenshot: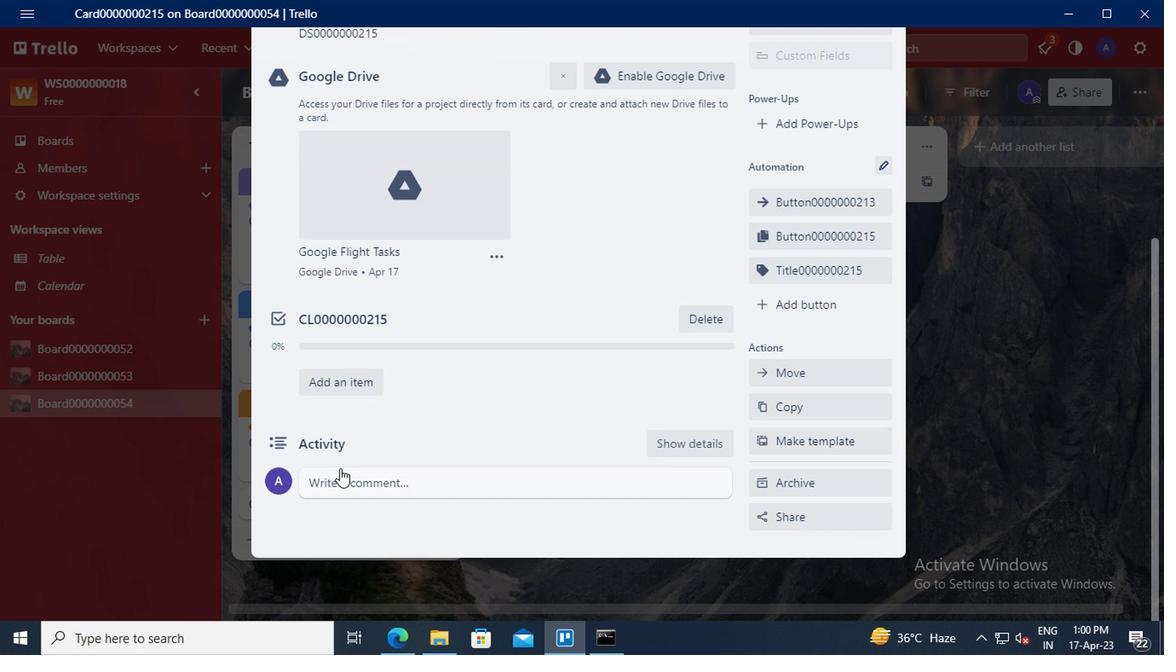
Action: Mouse pressed left at (357, 490)
Screenshot: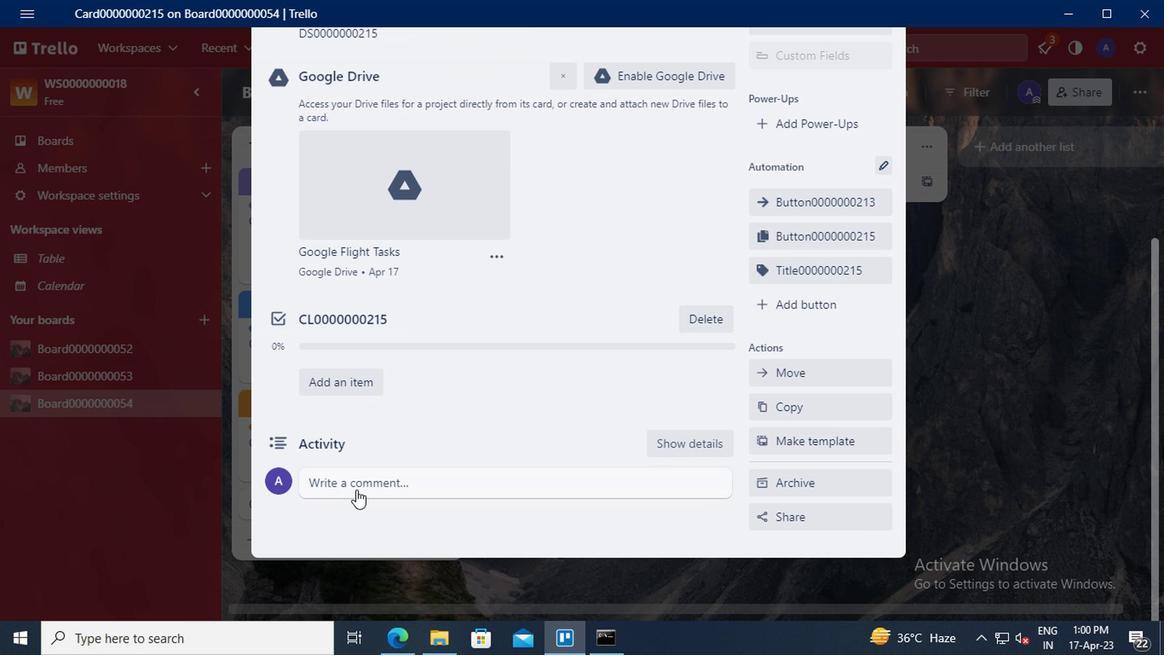 
Action: Key pressed <Key.shift>CM0000000215
Screenshot: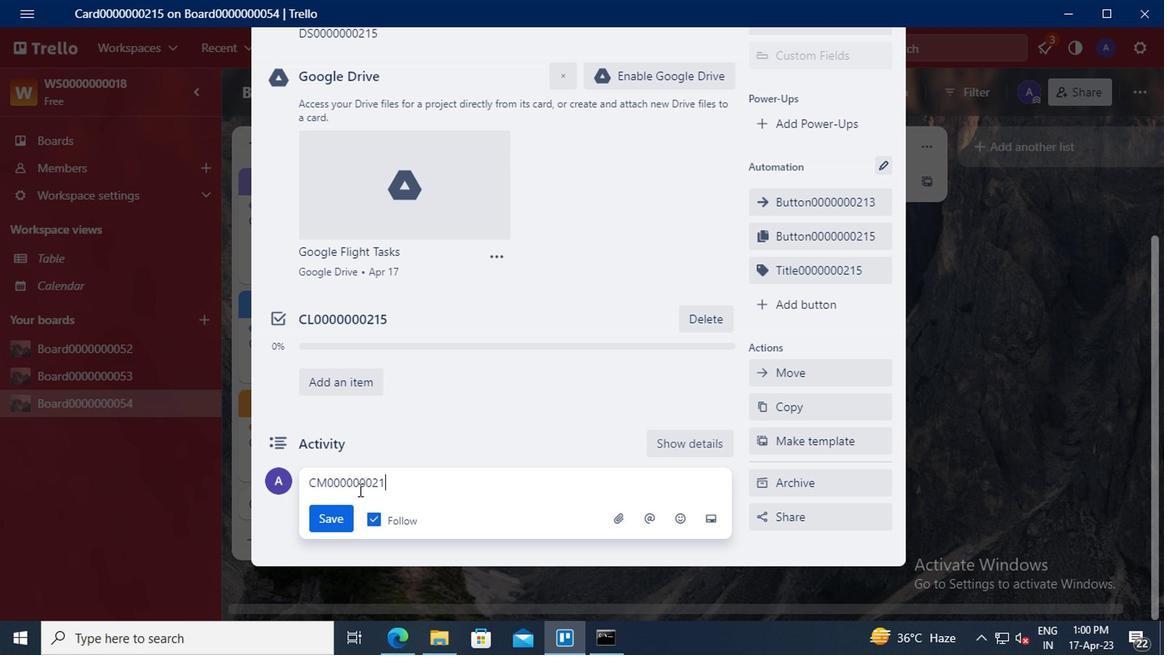 
Action: Mouse moved to (343, 513)
Screenshot: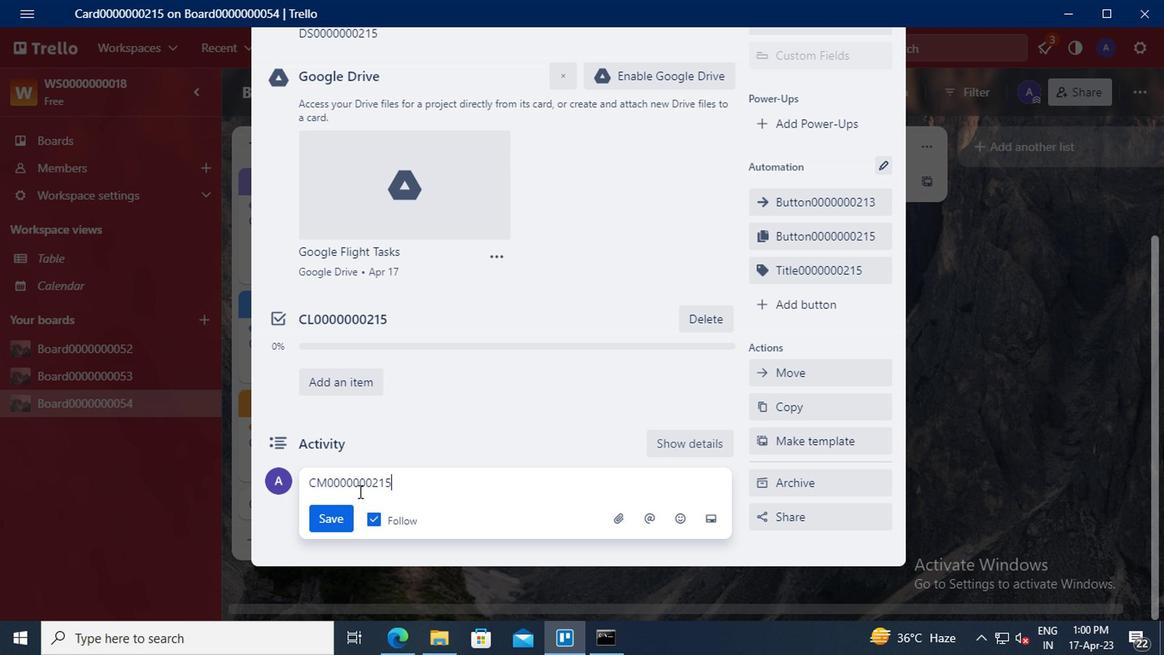 
Action: Mouse pressed left at (343, 513)
Screenshot: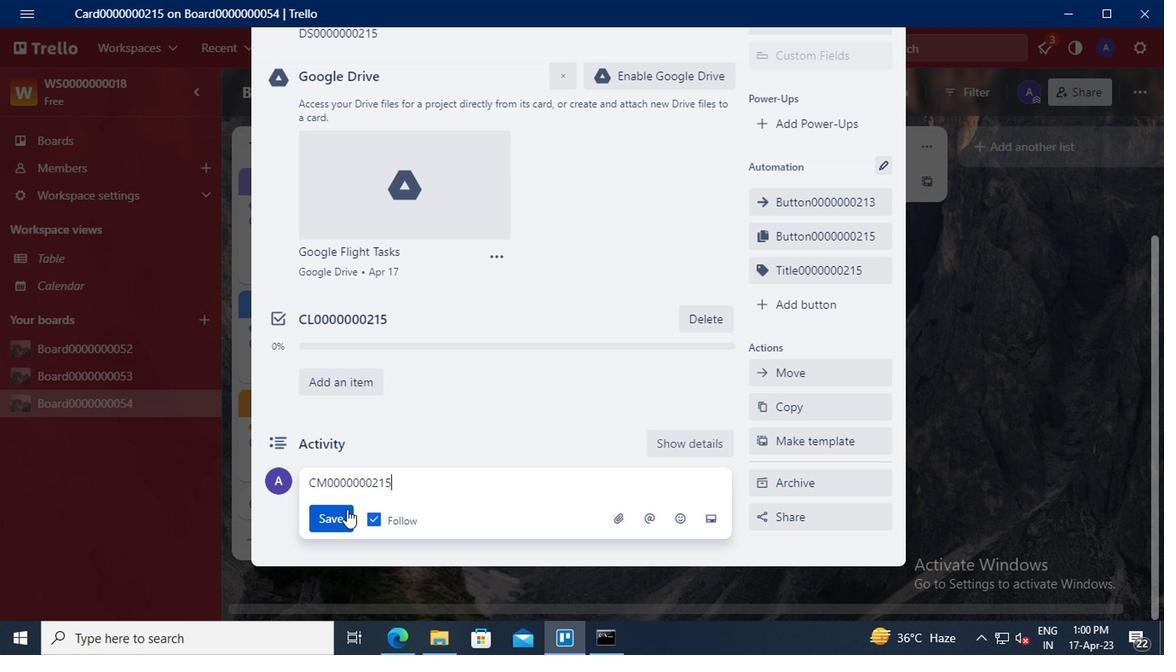 
